 Task: Create a due date automation trigger when advanced on, on the wednesday before a card is due add fields without custom field "Resume" set to a date between 1 and 7 working days ago at 11:00 AM.
Action: Mouse moved to (1136, 91)
Screenshot: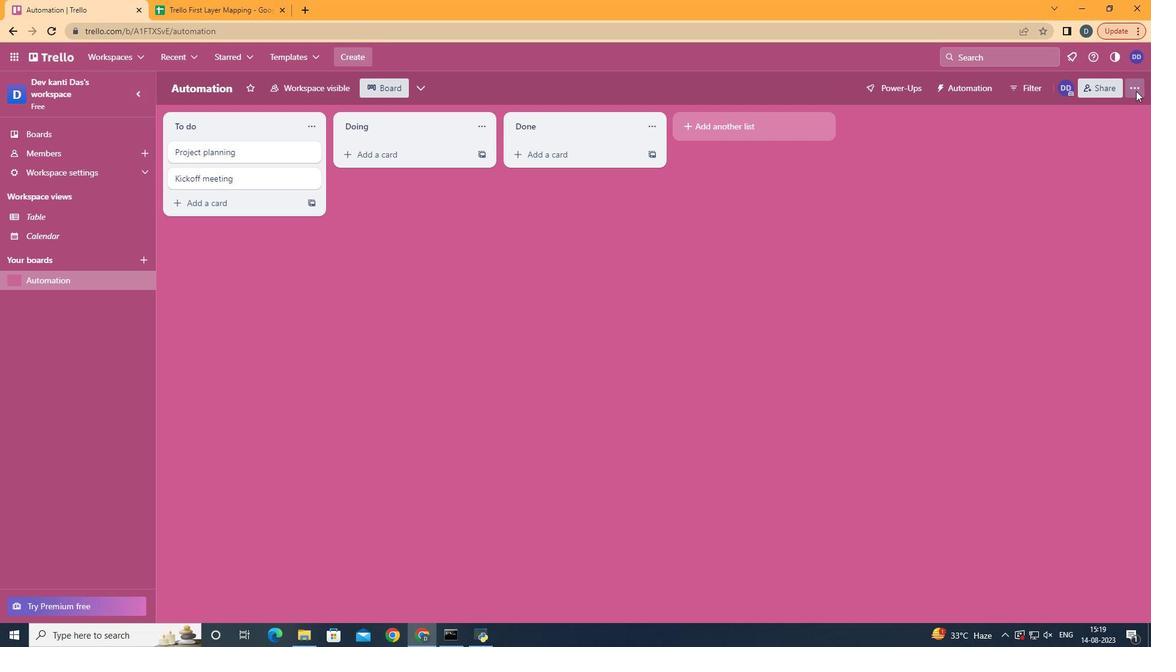 
Action: Mouse pressed left at (1136, 91)
Screenshot: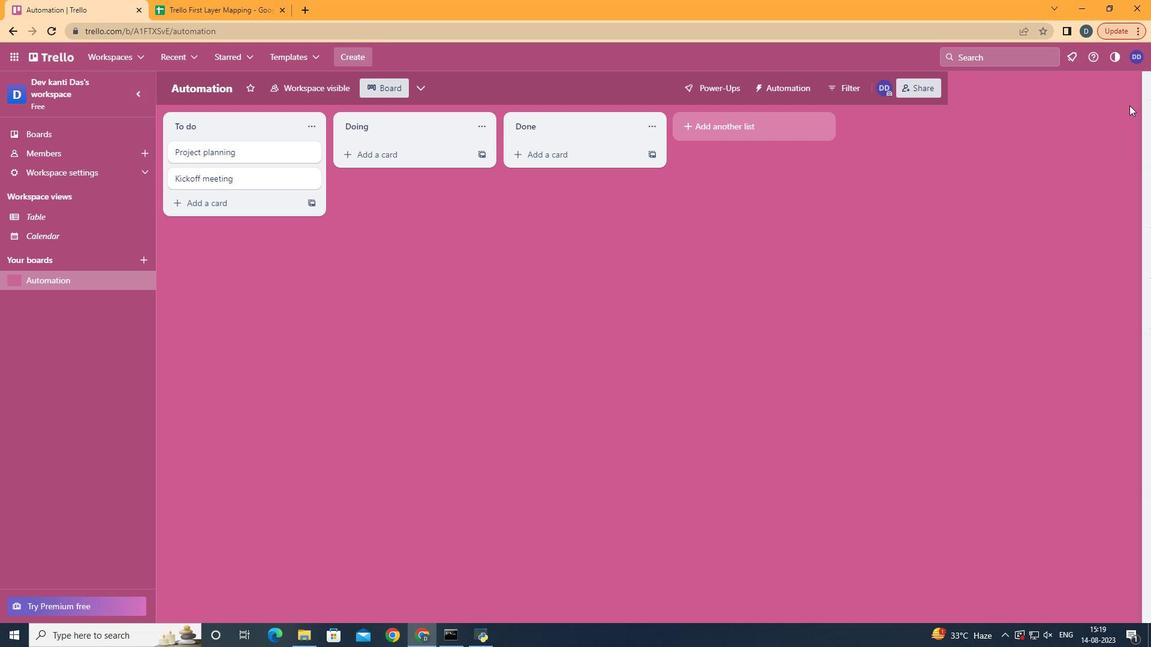 
Action: Mouse moved to (1043, 253)
Screenshot: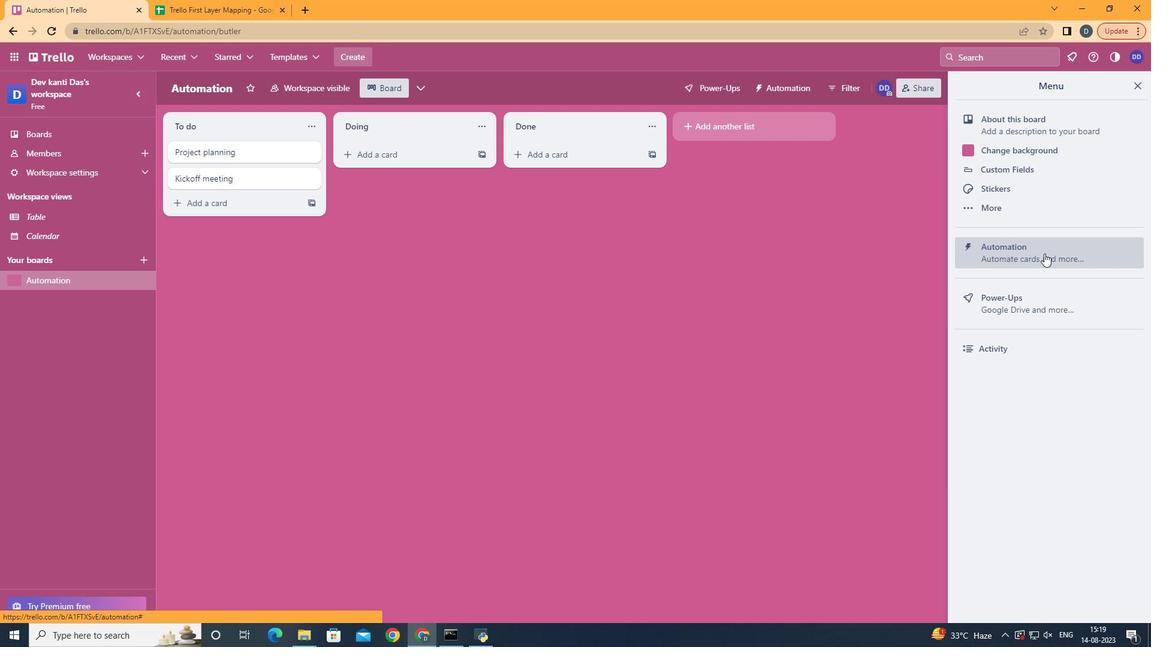 
Action: Mouse pressed left at (1043, 253)
Screenshot: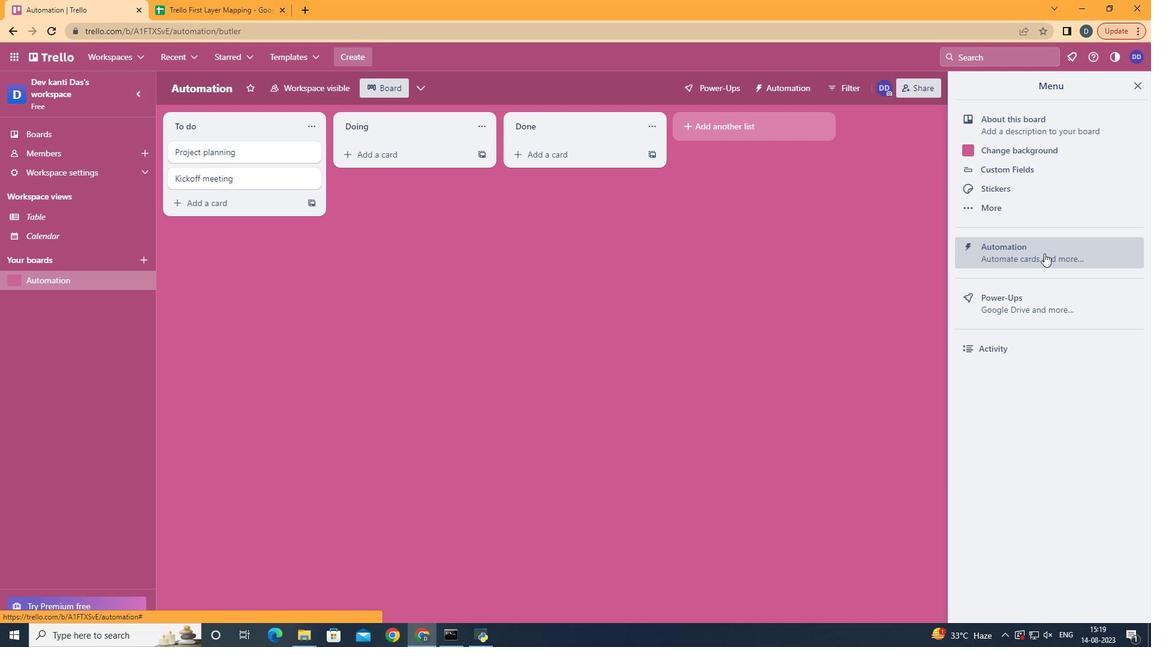 
Action: Mouse moved to (257, 239)
Screenshot: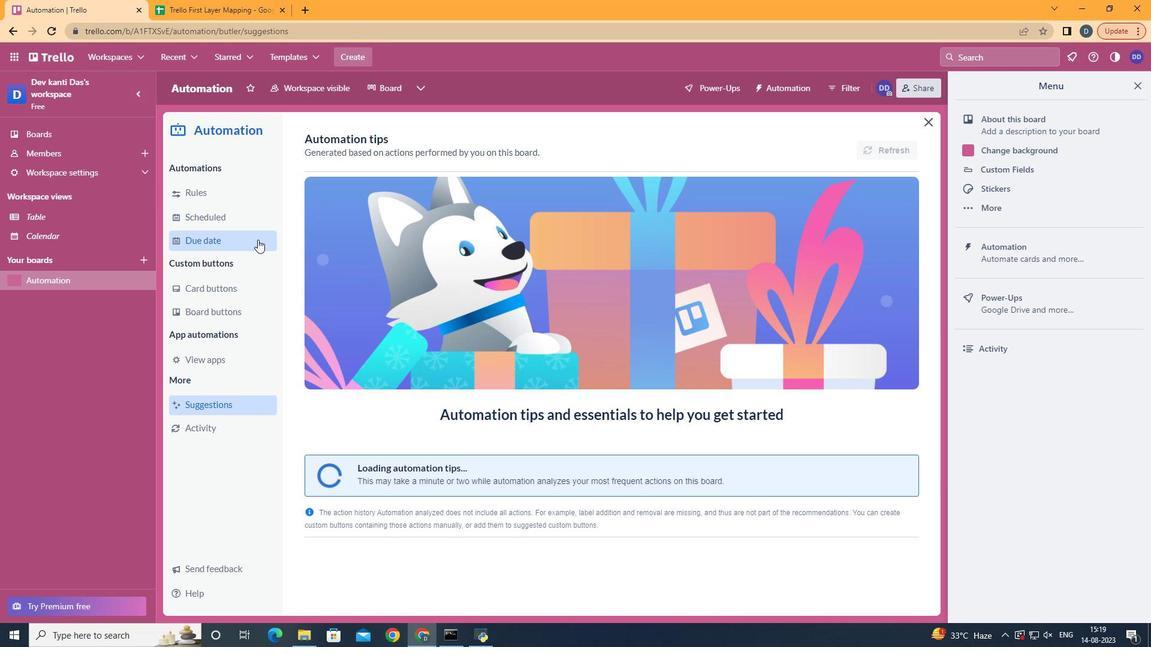 
Action: Mouse pressed left at (257, 239)
Screenshot: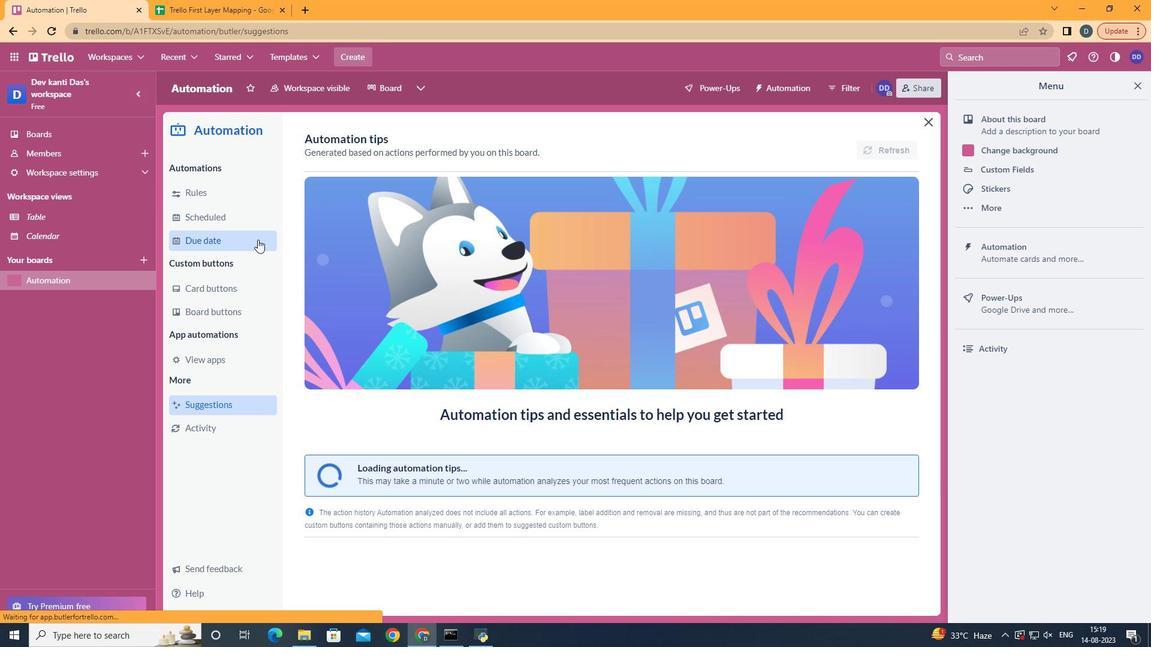 
Action: Mouse moved to (818, 148)
Screenshot: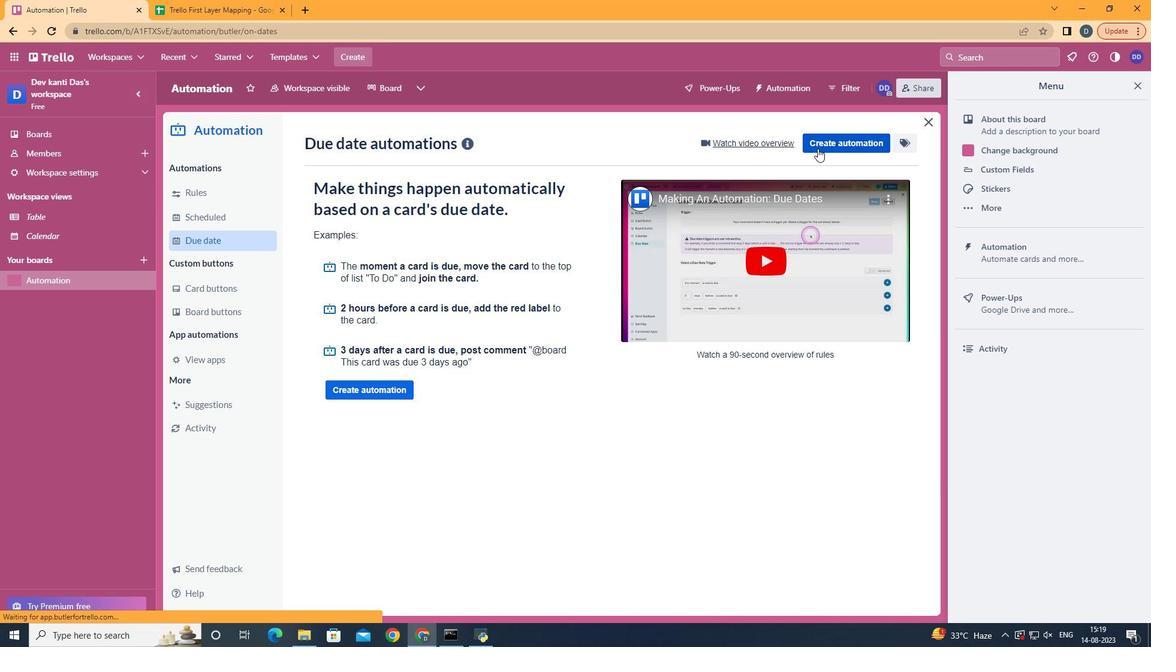 
Action: Mouse pressed left at (818, 148)
Screenshot: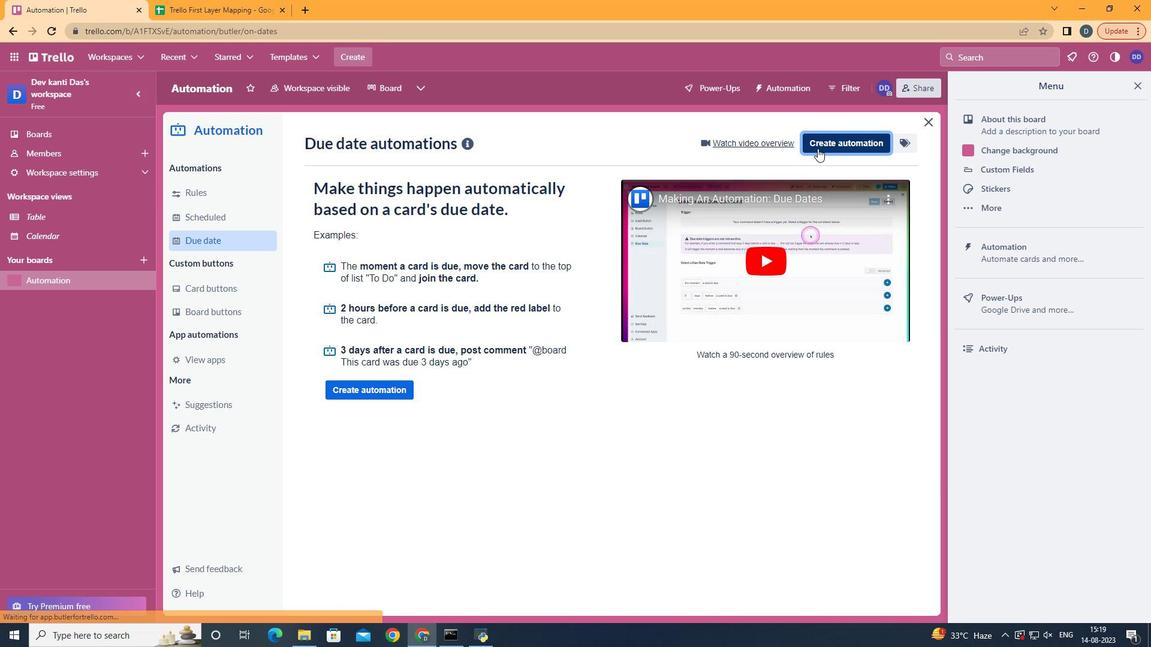 
Action: Mouse moved to (645, 254)
Screenshot: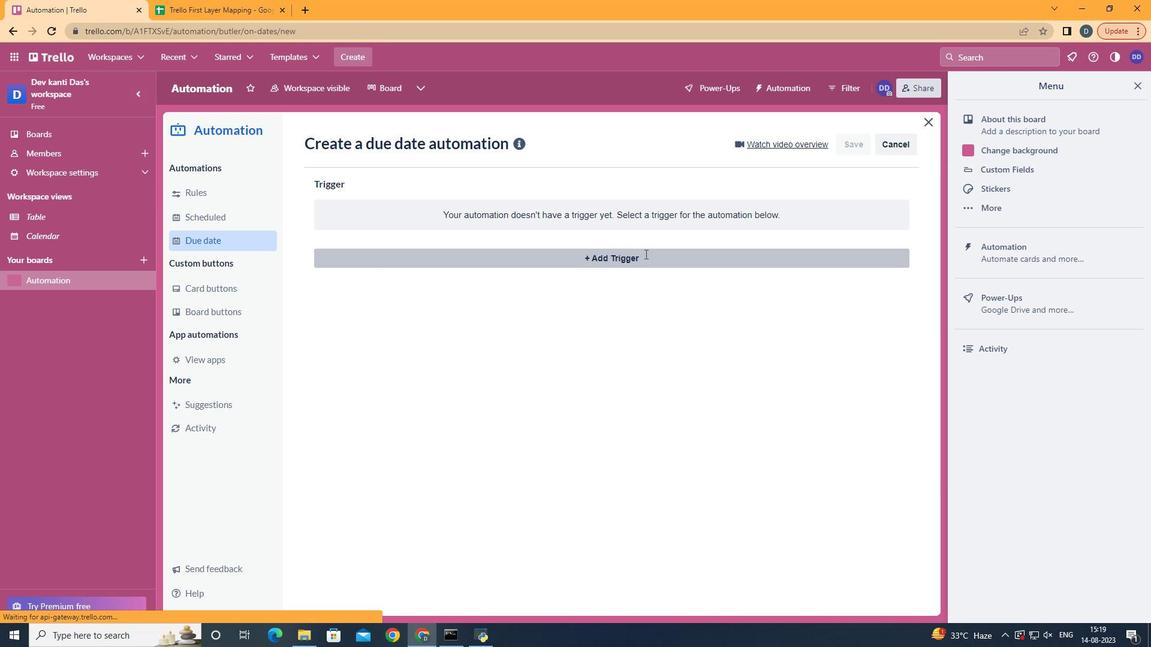 
Action: Mouse pressed left at (645, 254)
Screenshot: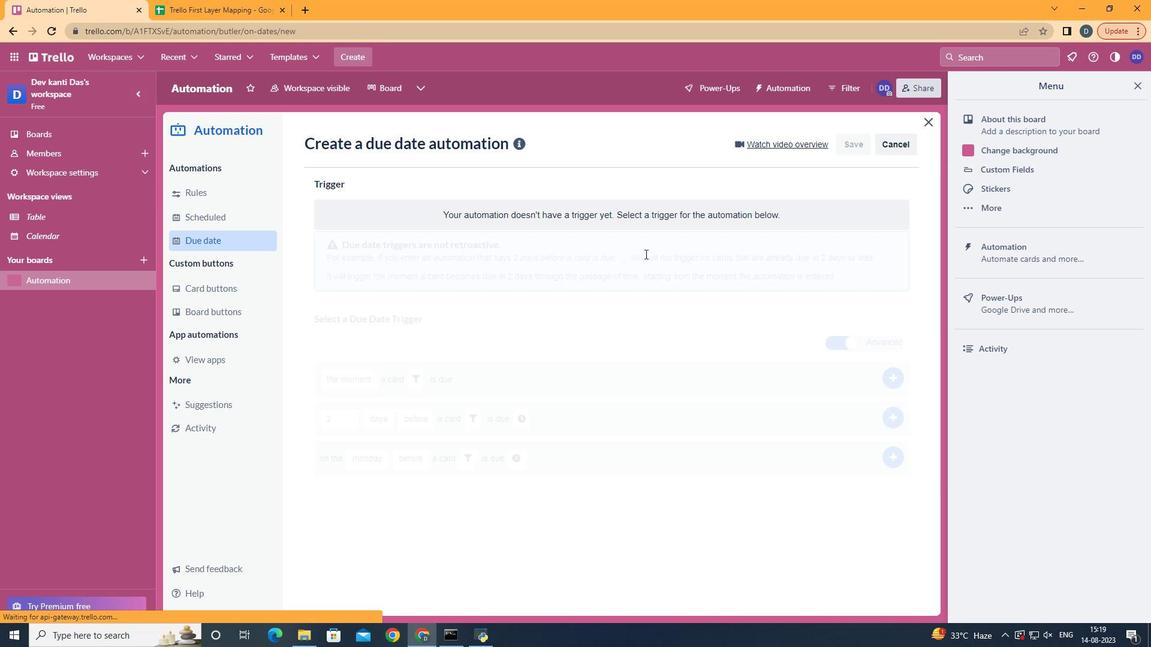 
Action: Mouse moved to (391, 359)
Screenshot: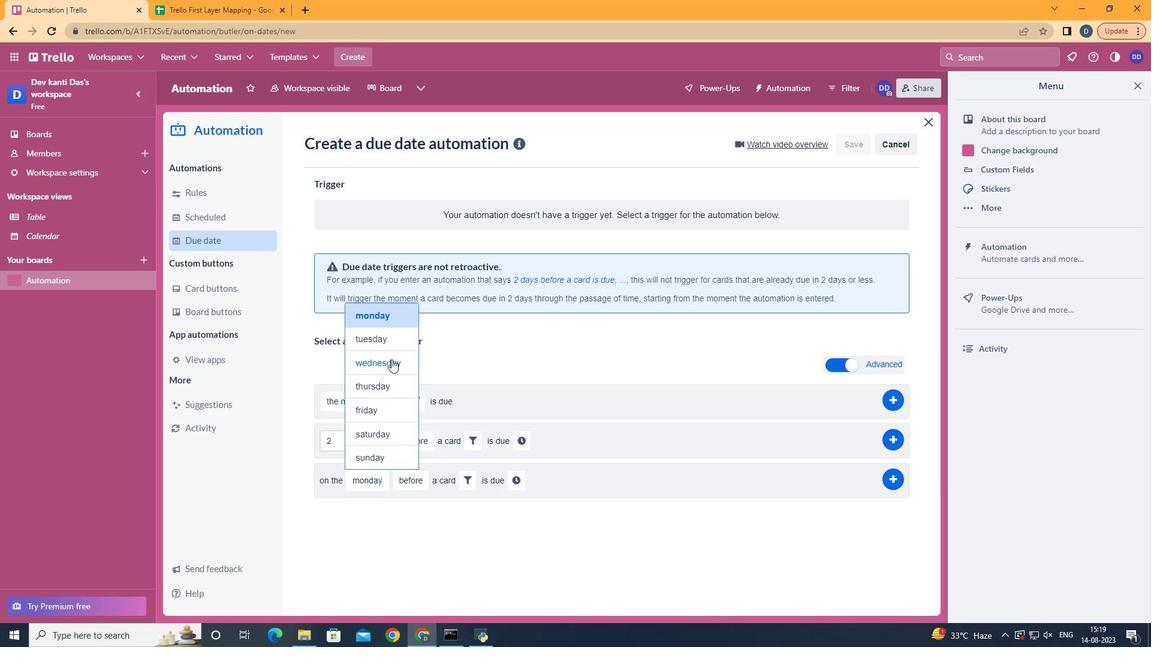 
Action: Mouse pressed left at (391, 359)
Screenshot: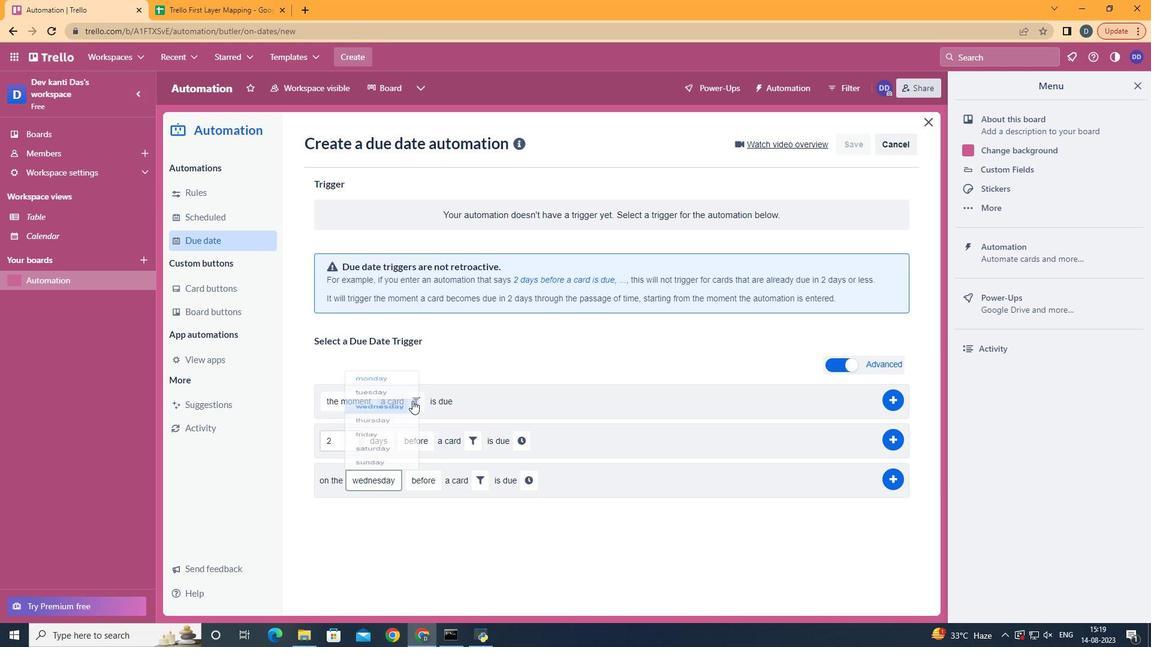 
Action: Mouse moved to (479, 476)
Screenshot: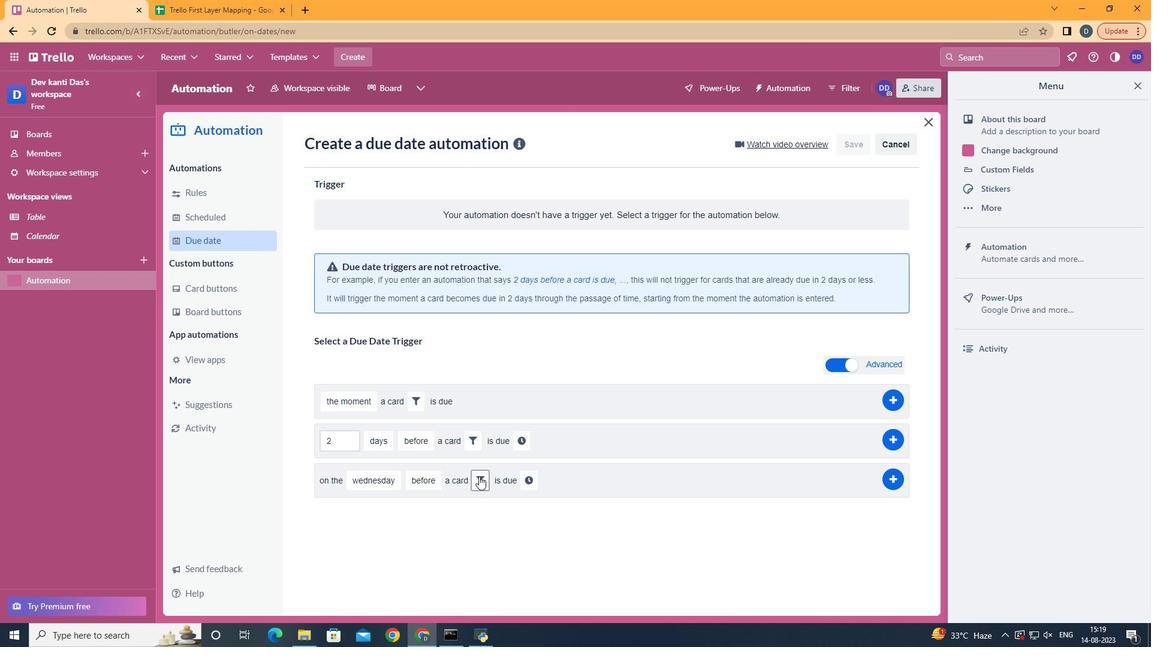 
Action: Mouse pressed left at (479, 476)
Screenshot: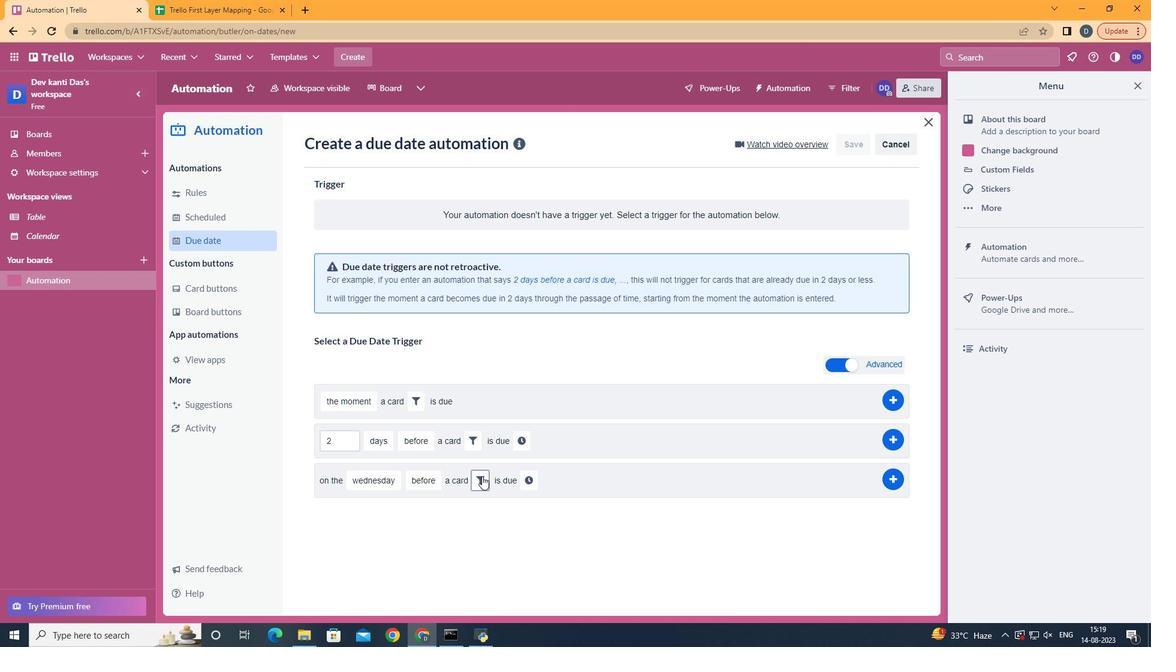 
Action: Mouse moved to (671, 515)
Screenshot: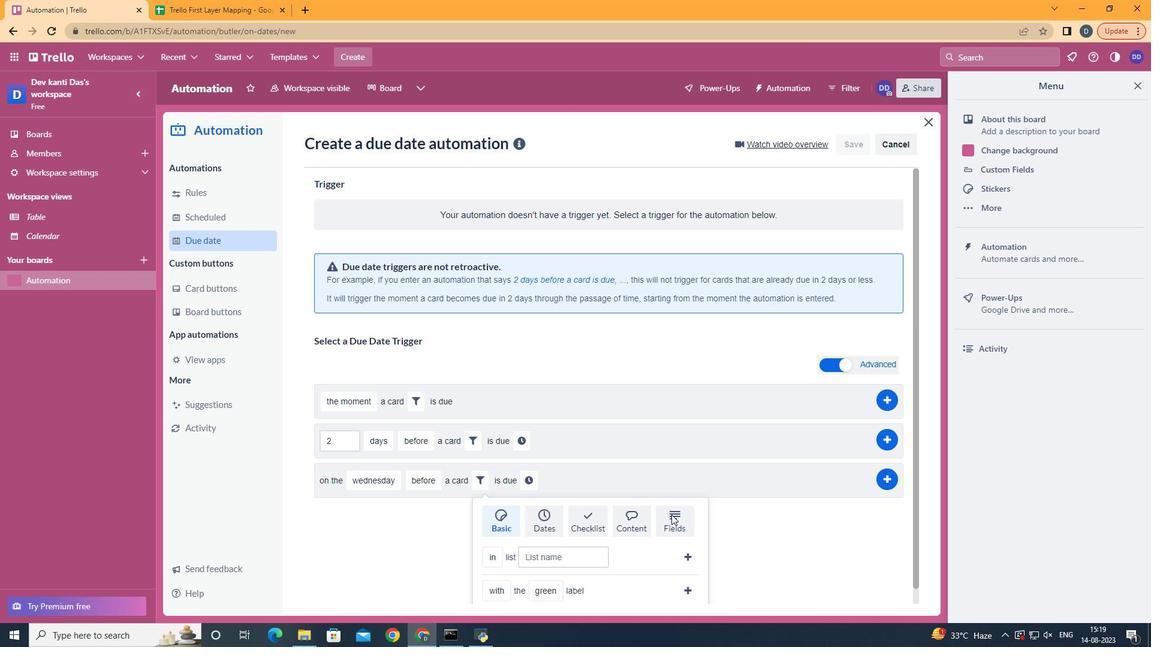 
Action: Mouse pressed left at (671, 515)
Screenshot: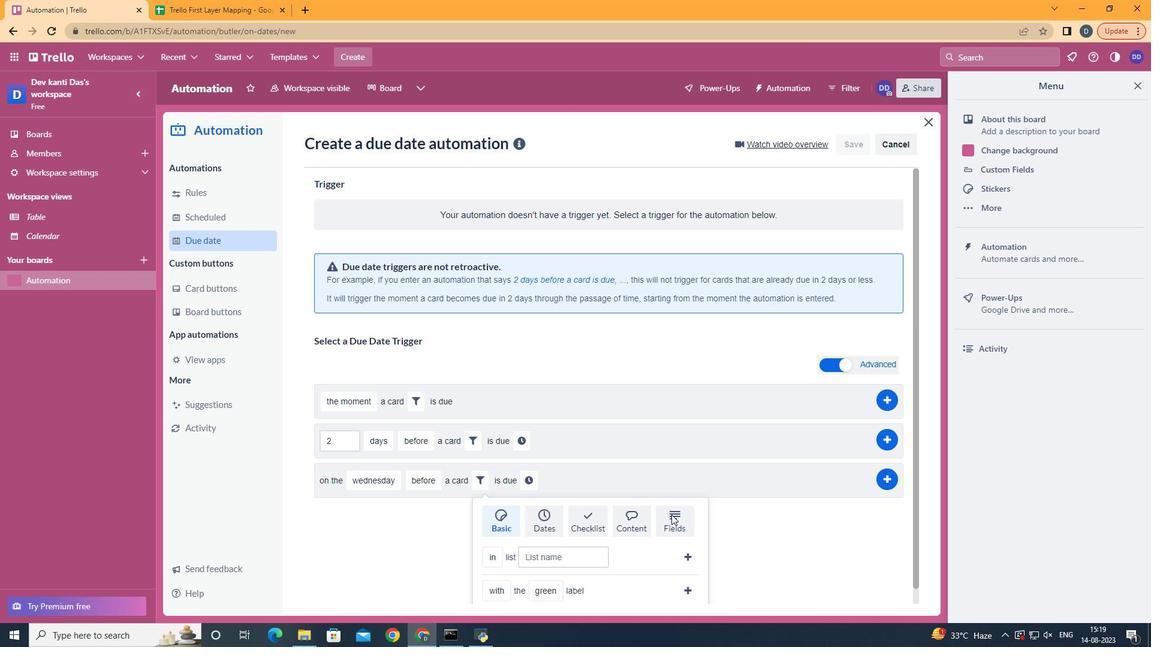 
Action: Mouse moved to (671, 515)
Screenshot: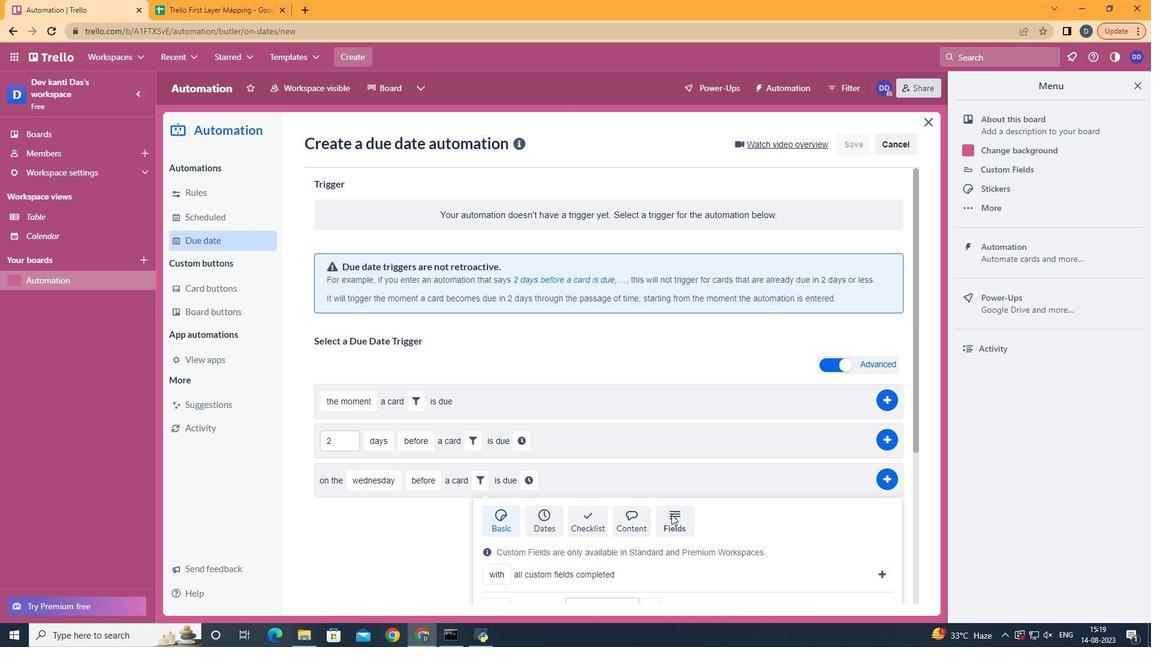 
Action: Mouse scrolled (671, 514) with delta (0, 0)
Screenshot: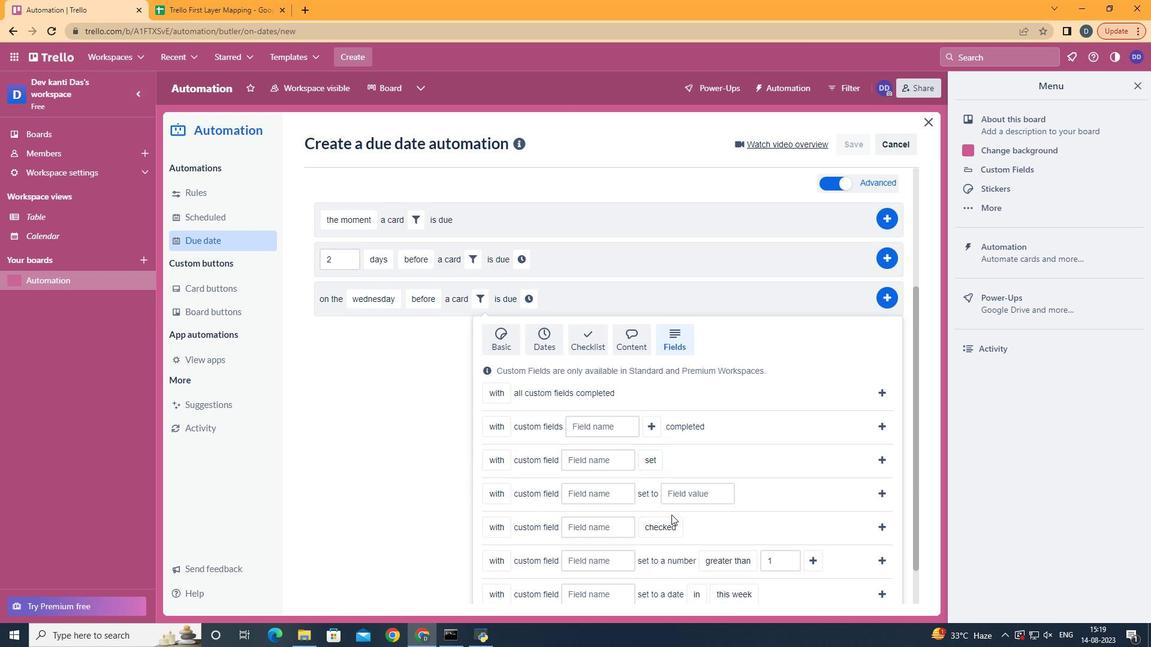 
Action: Mouse scrolled (671, 514) with delta (0, 0)
Screenshot: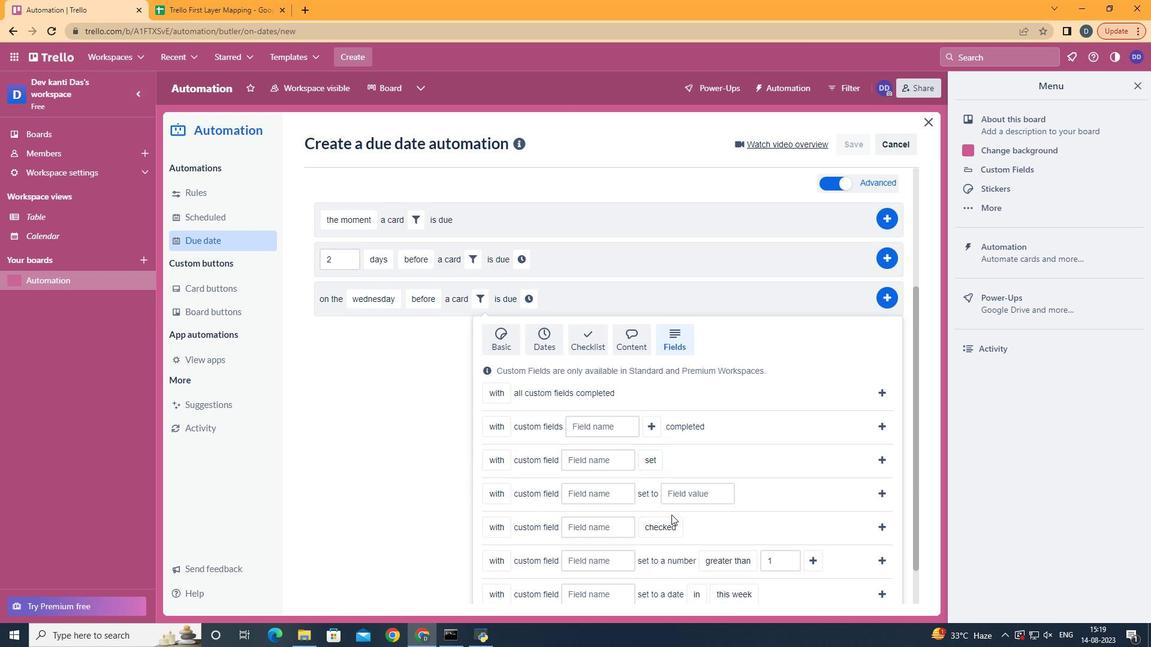 
Action: Mouse scrolled (671, 514) with delta (0, 0)
Screenshot: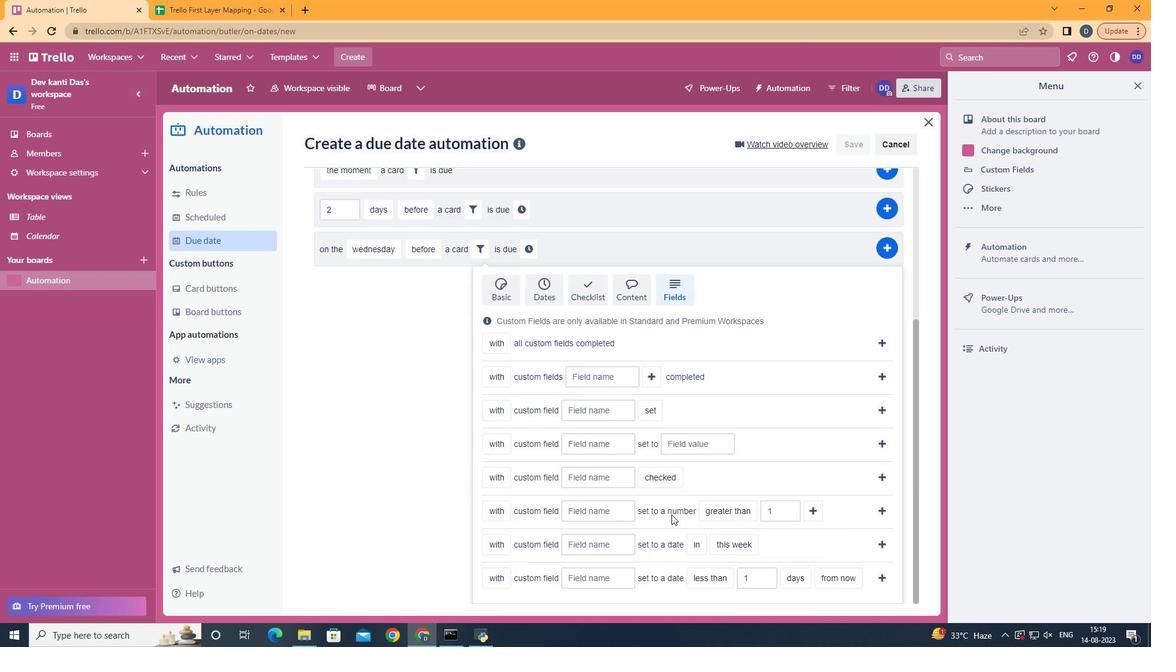 
Action: Mouse scrolled (671, 514) with delta (0, 0)
Screenshot: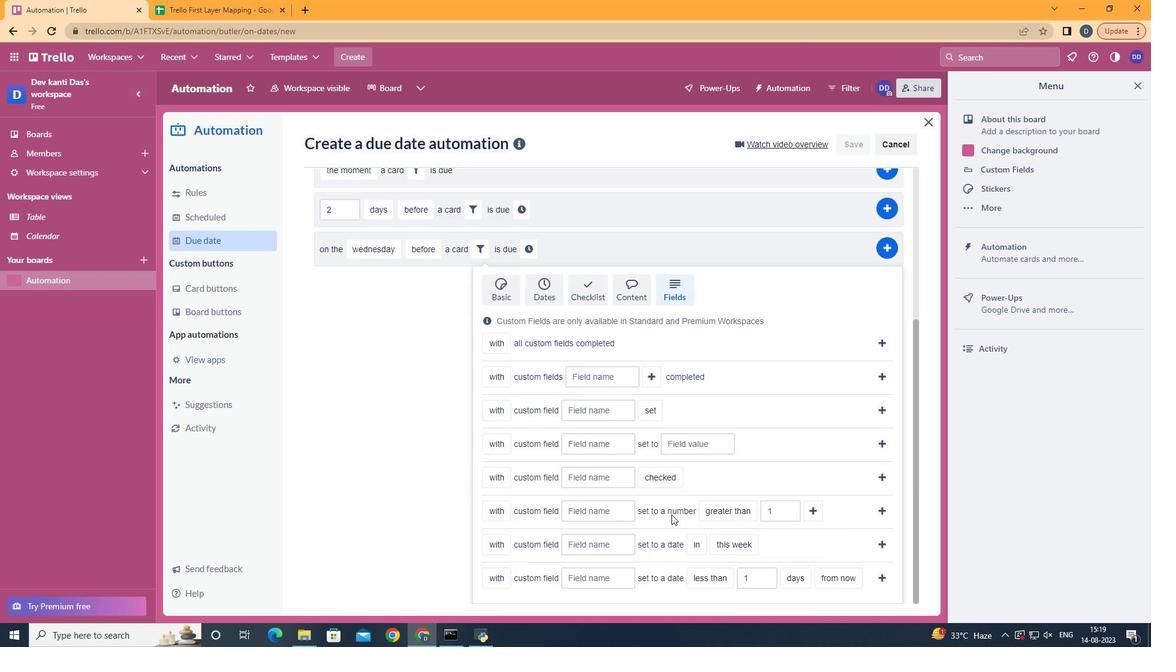 
Action: Mouse scrolled (671, 514) with delta (0, 0)
Screenshot: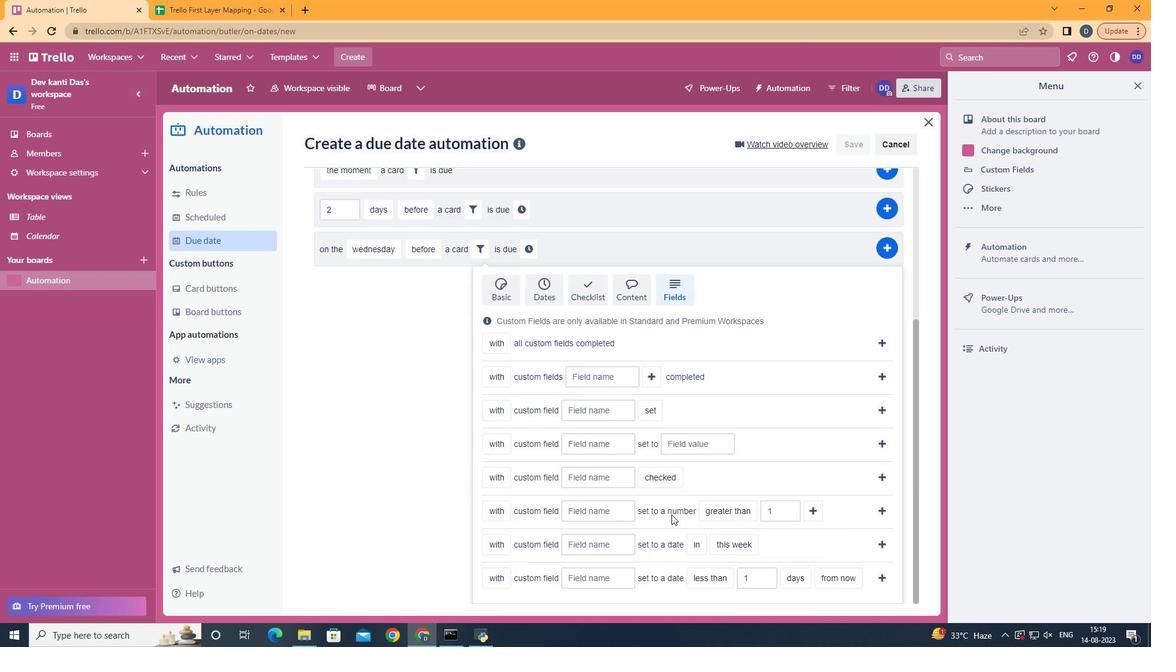 
Action: Mouse scrolled (671, 514) with delta (0, 0)
Screenshot: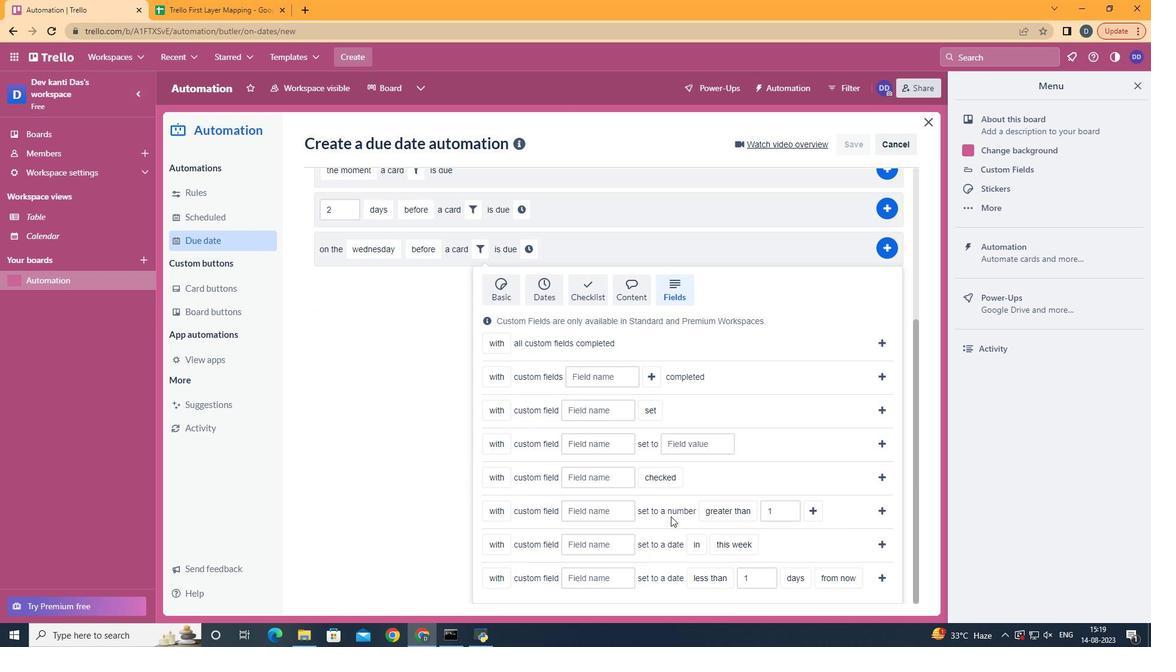
Action: Mouse moved to (507, 562)
Screenshot: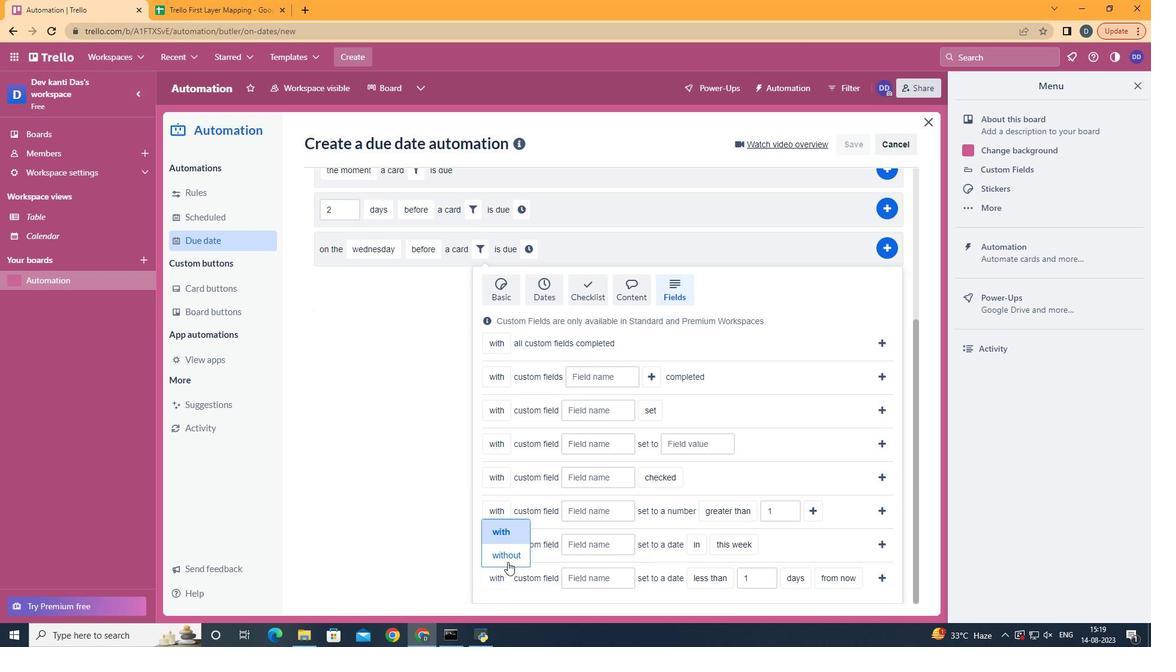 
Action: Mouse pressed left at (507, 562)
Screenshot: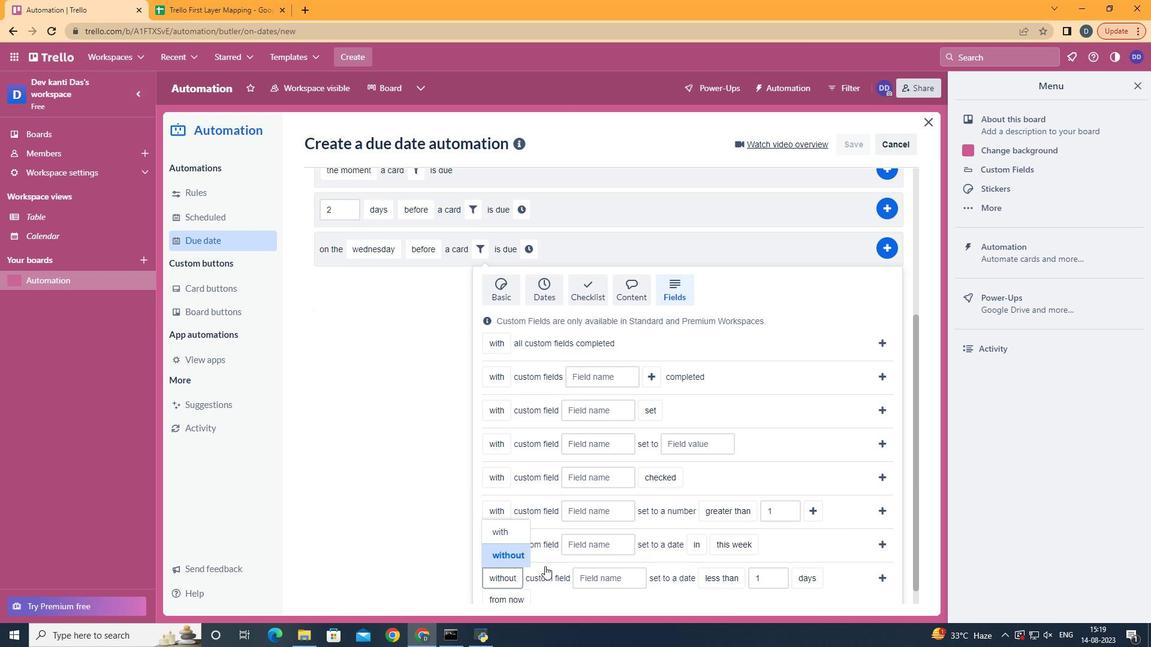 
Action: Mouse moved to (628, 570)
Screenshot: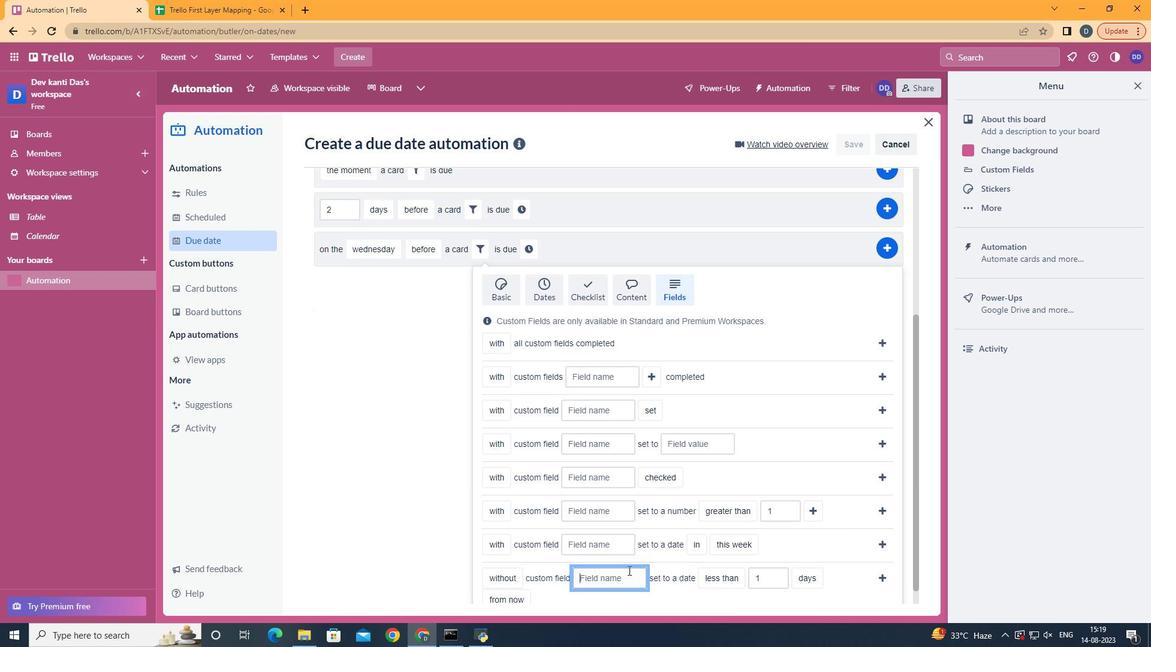 
Action: Mouse pressed left at (628, 570)
Screenshot: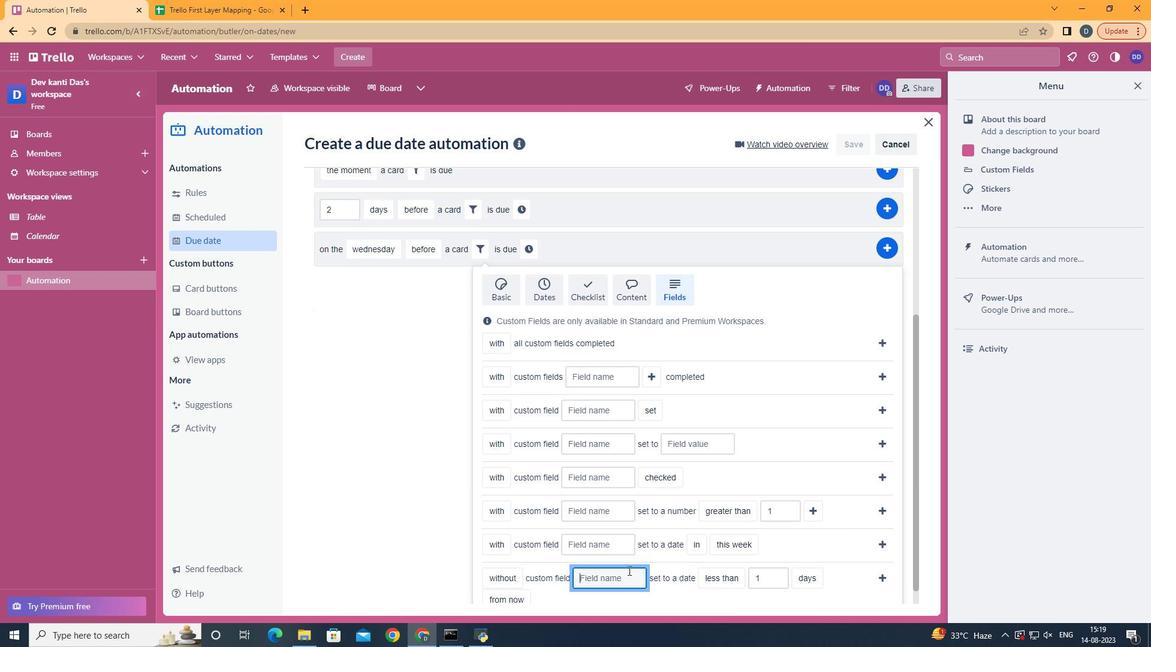 
Action: Mouse moved to (626, 572)
Screenshot: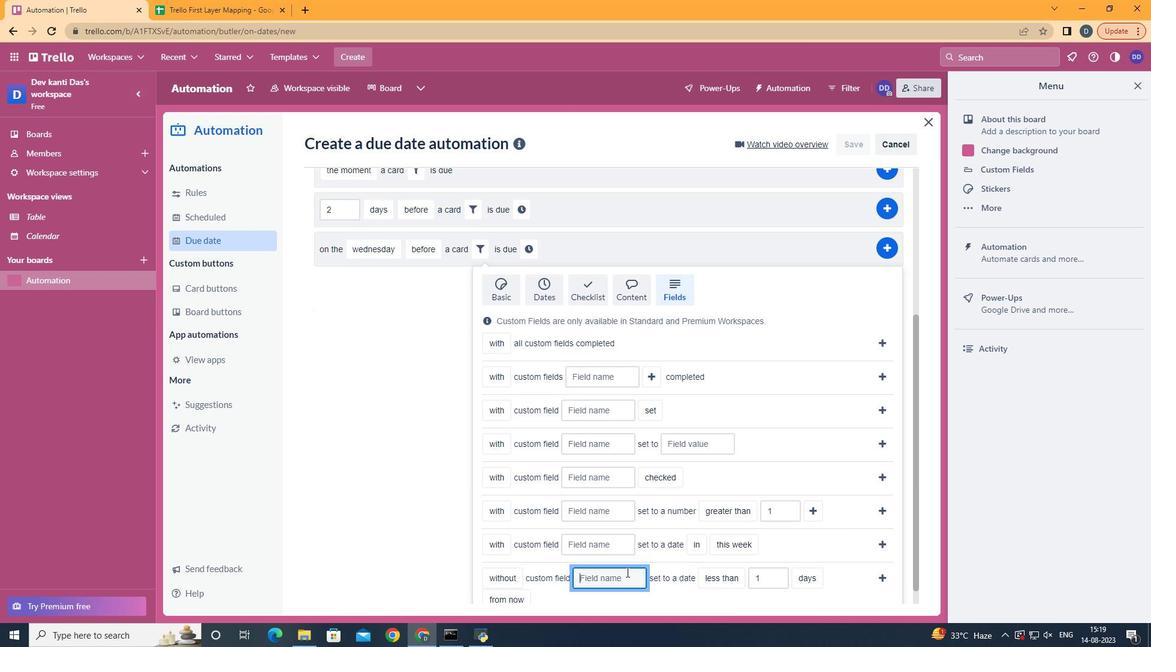
Action: Key pressed <Key.shift>Resume
Screenshot: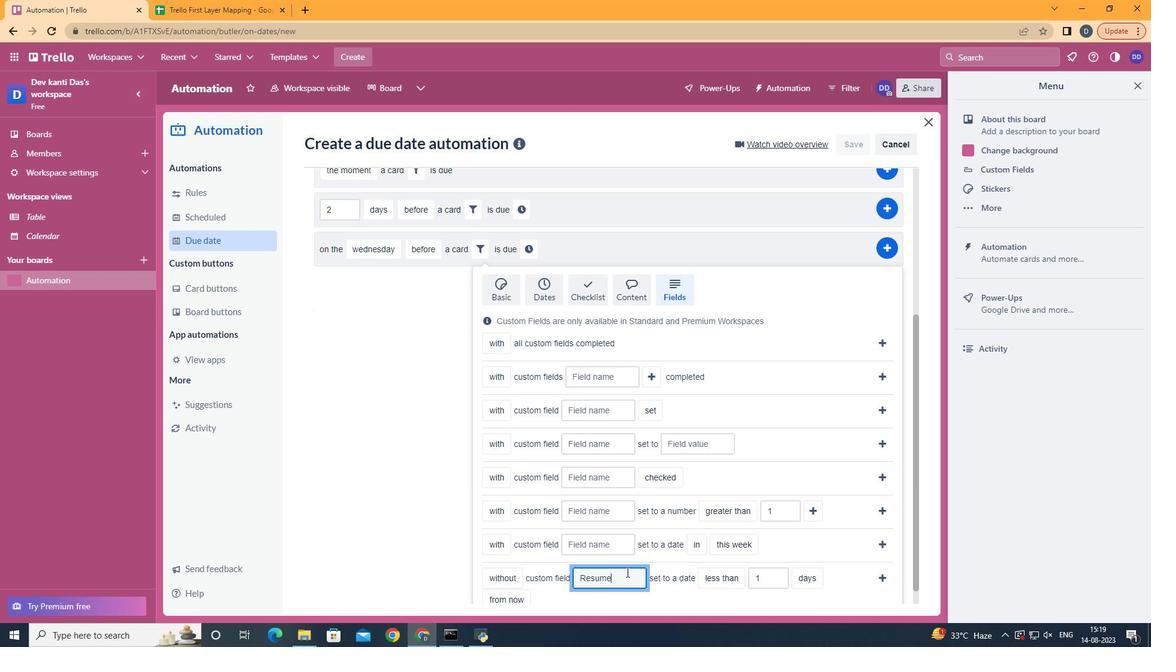 
Action: Mouse moved to (627, 569)
Screenshot: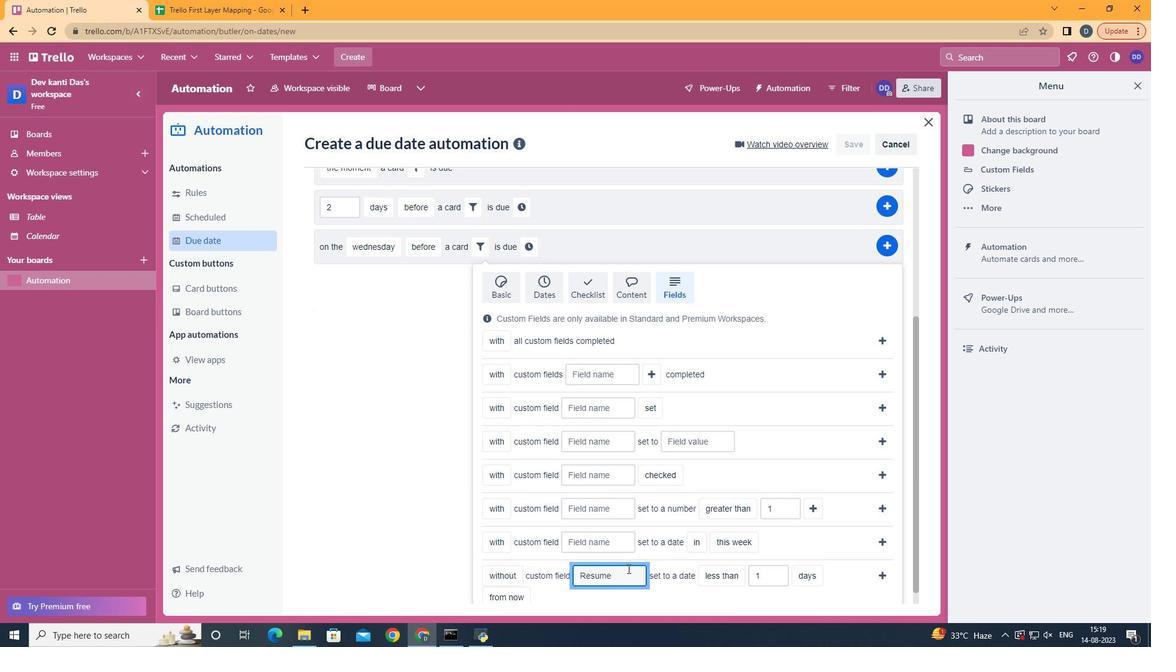 
Action: Mouse scrolled (627, 568) with delta (0, 0)
Screenshot: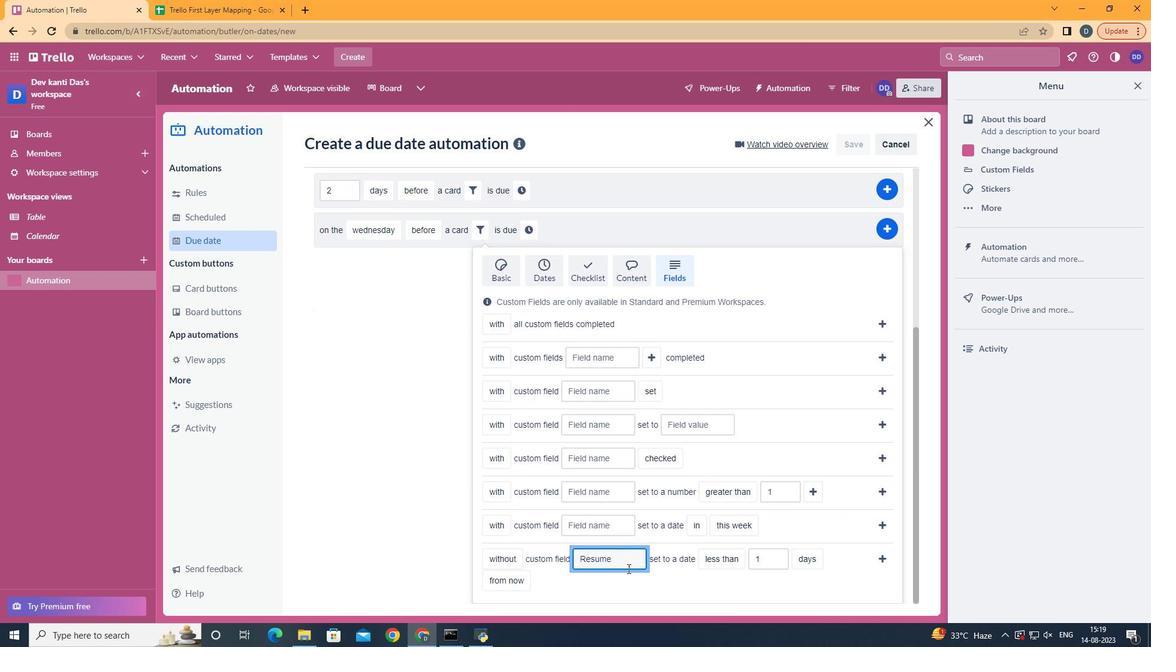 
Action: Mouse scrolled (627, 568) with delta (0, 0)
Screenshot: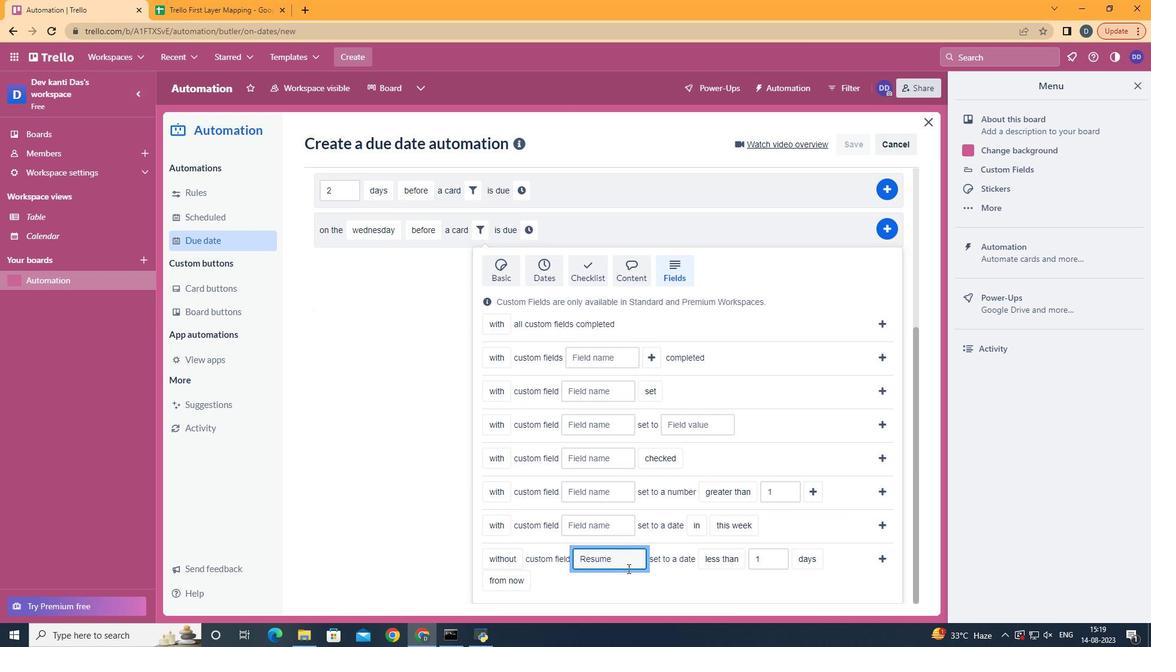 
Action: Mouse scrolled (627, 568) with delta (0, 0)
Screenshot: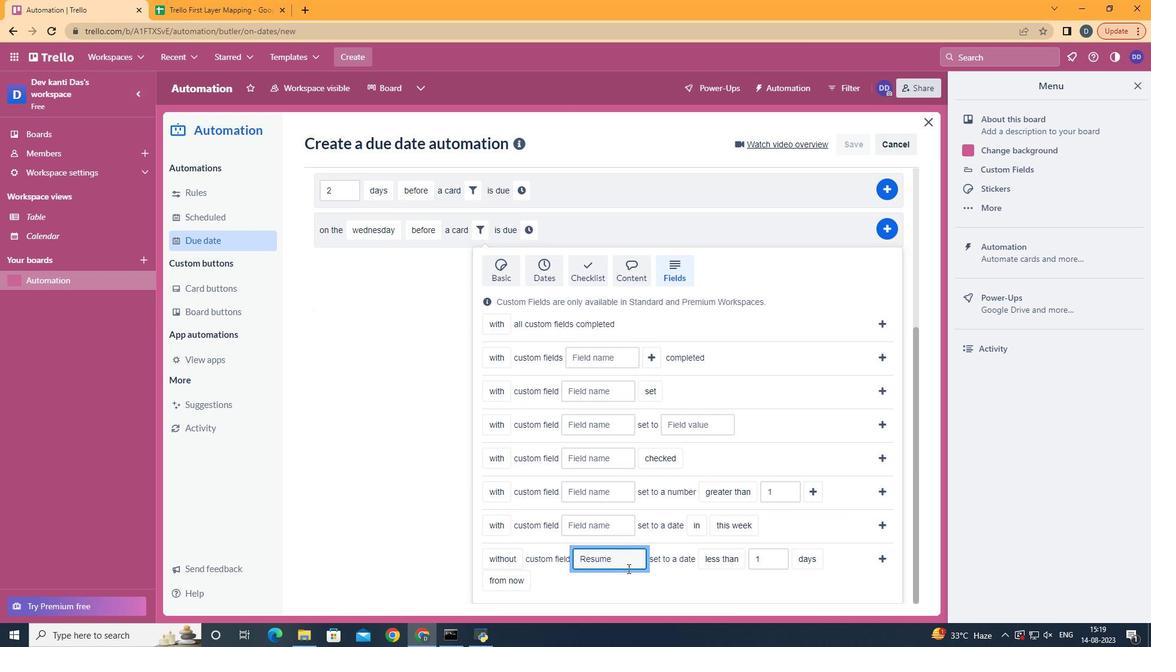 
Action: Mouse moved to (737, 527)
Screenshot: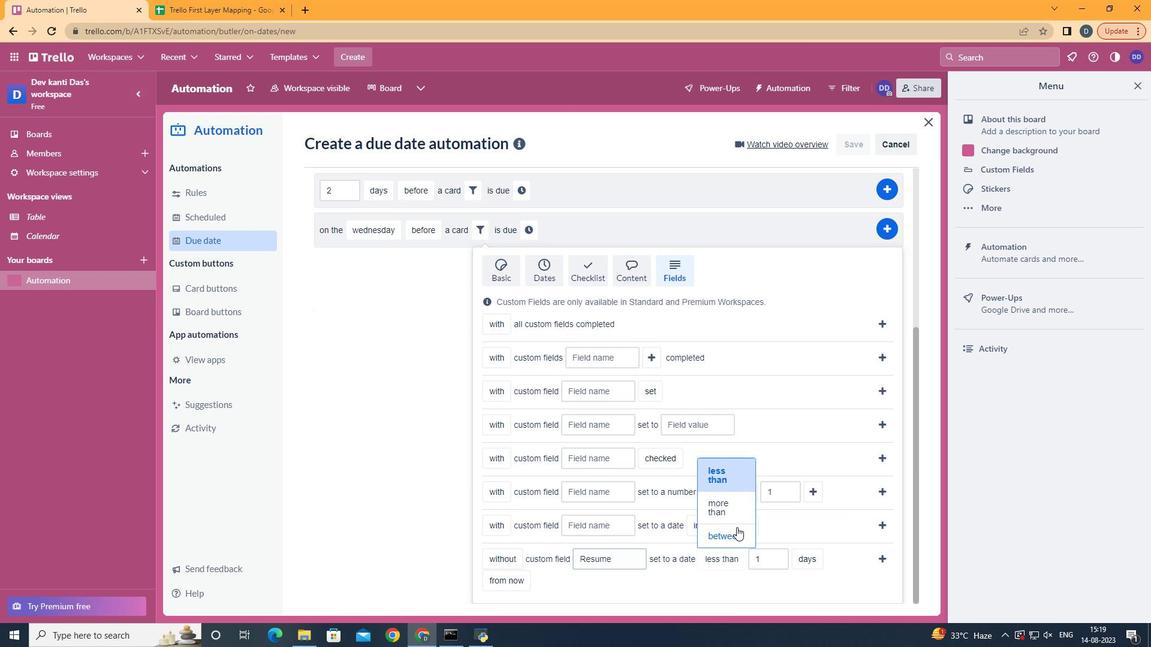 
Action: Mouse pressed left at (737, 527)
Screenshot: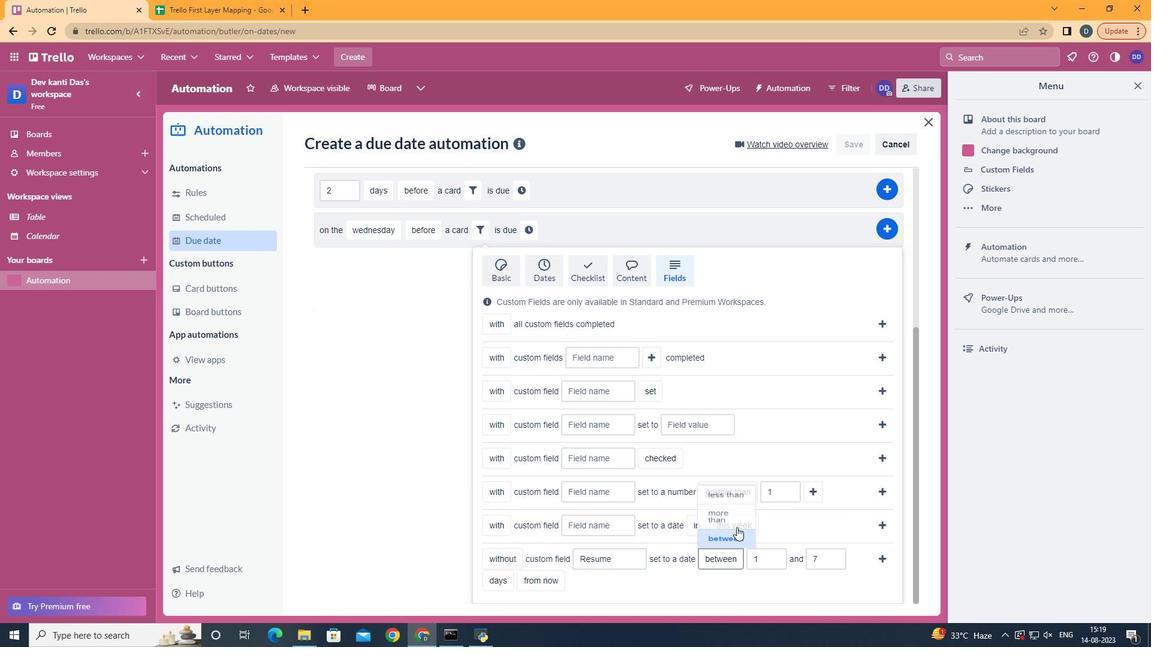 
Action: Mouse moved to (817, 528)
Screenshot: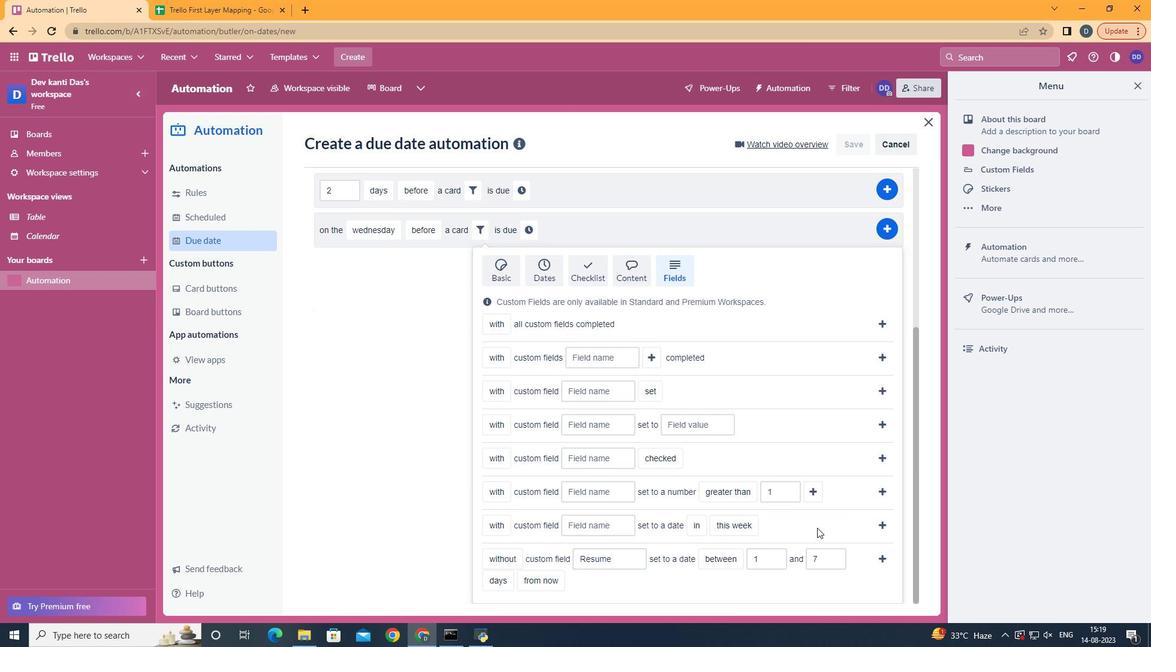 
Action: Mouse scrolled (817, 527) with delta (0, 0)
Screenshot: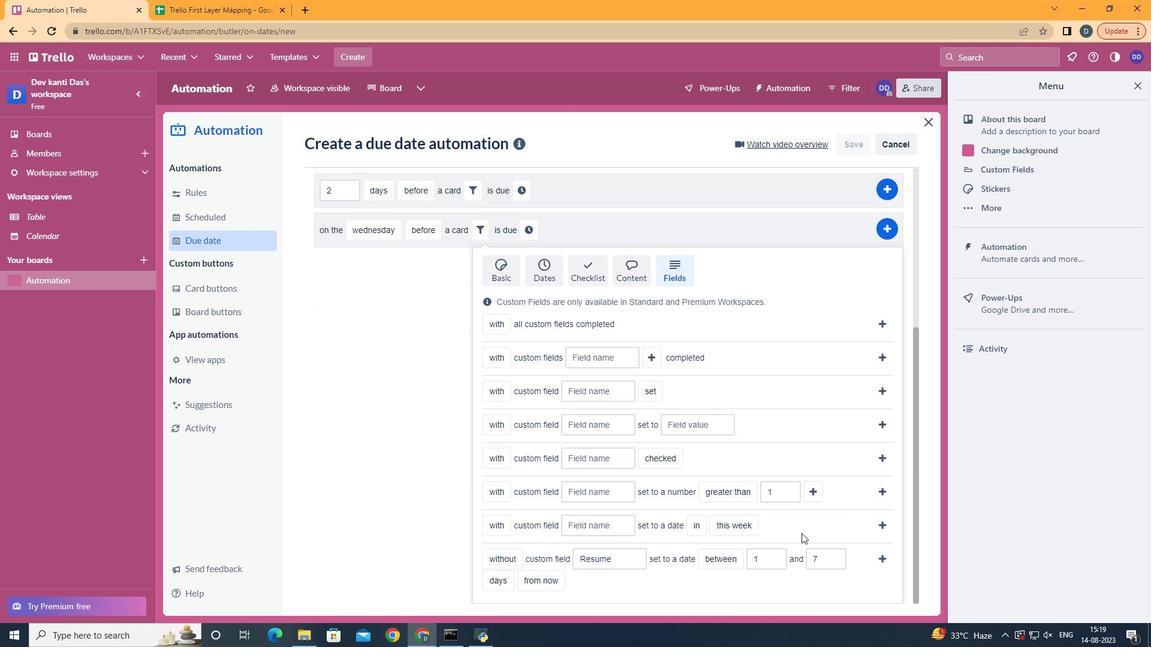 
Action: Mouse scrolled (817, 527) with delta (0, 0)
Screenshot: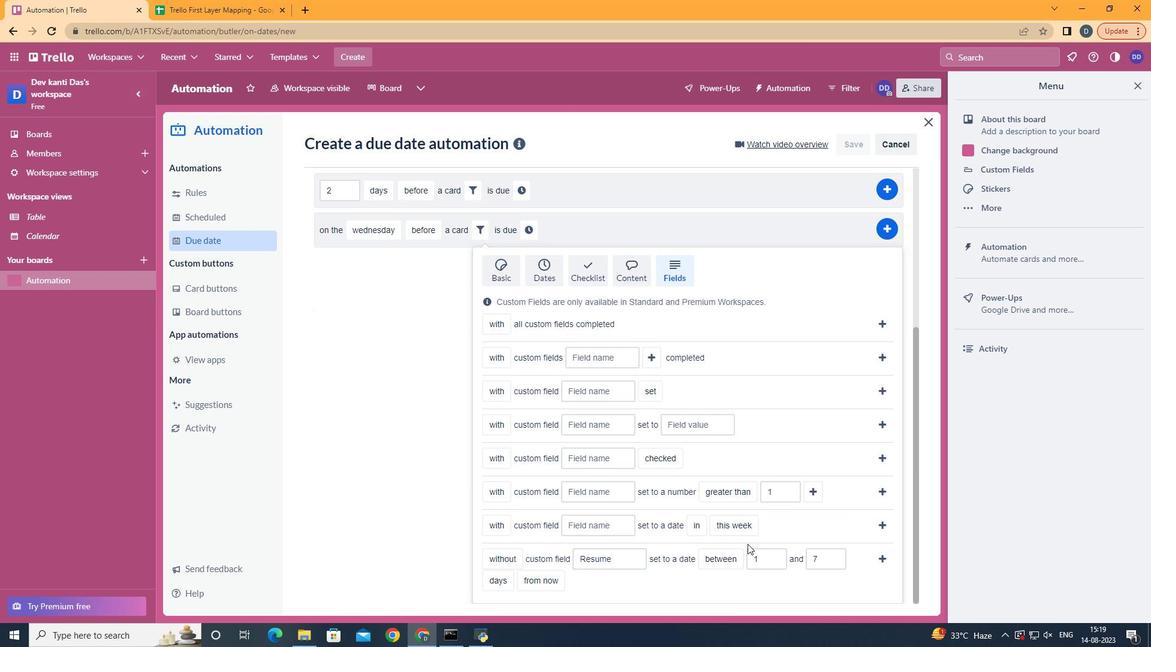 
Action: Mouse scrolled (817, 527) with delta (0, 0)
Screenshot: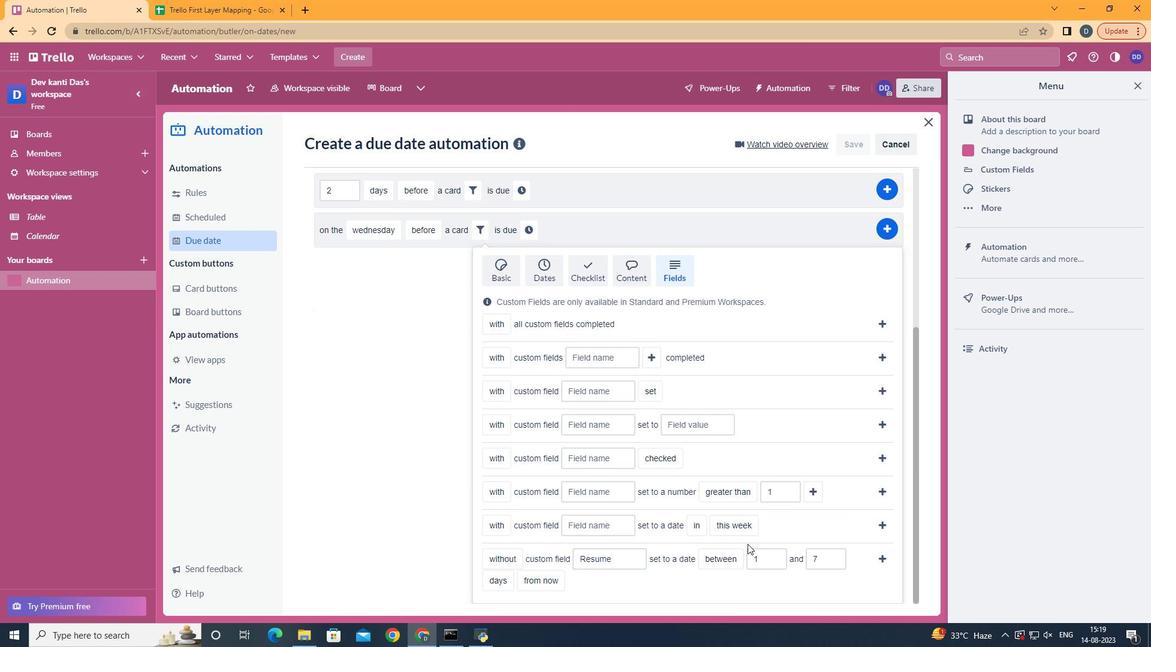 
Action: Mouse scrolled (817, 527) with delta (0, 0)
Screenshot: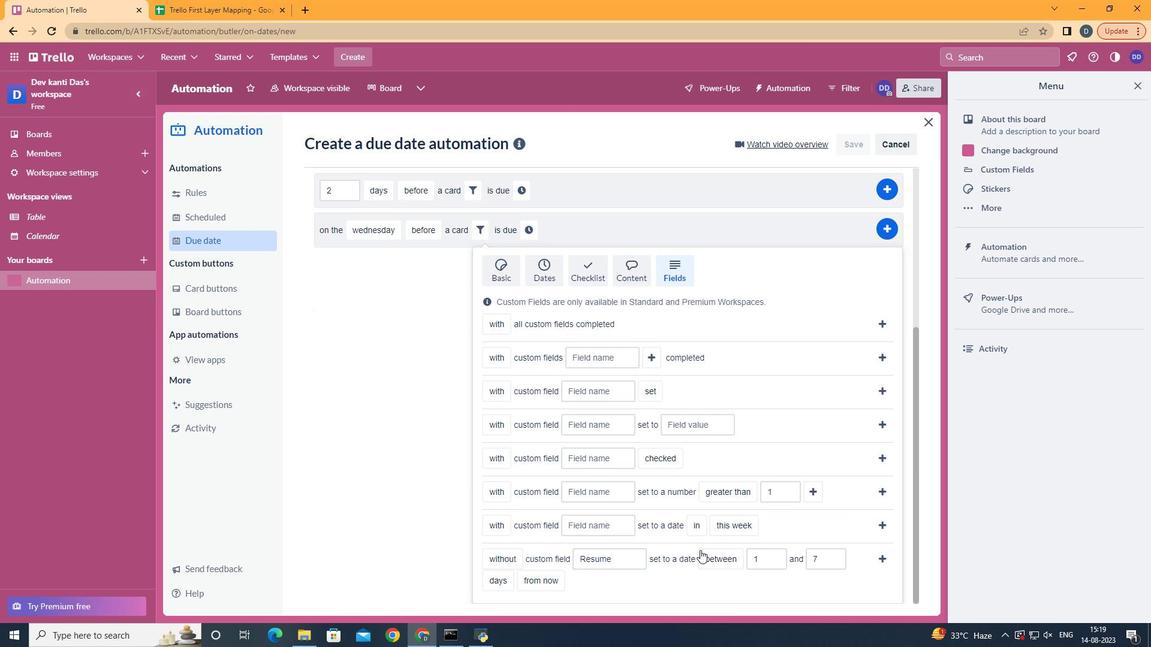 
Action: Mouse moved to (508, 561)
Screenshot: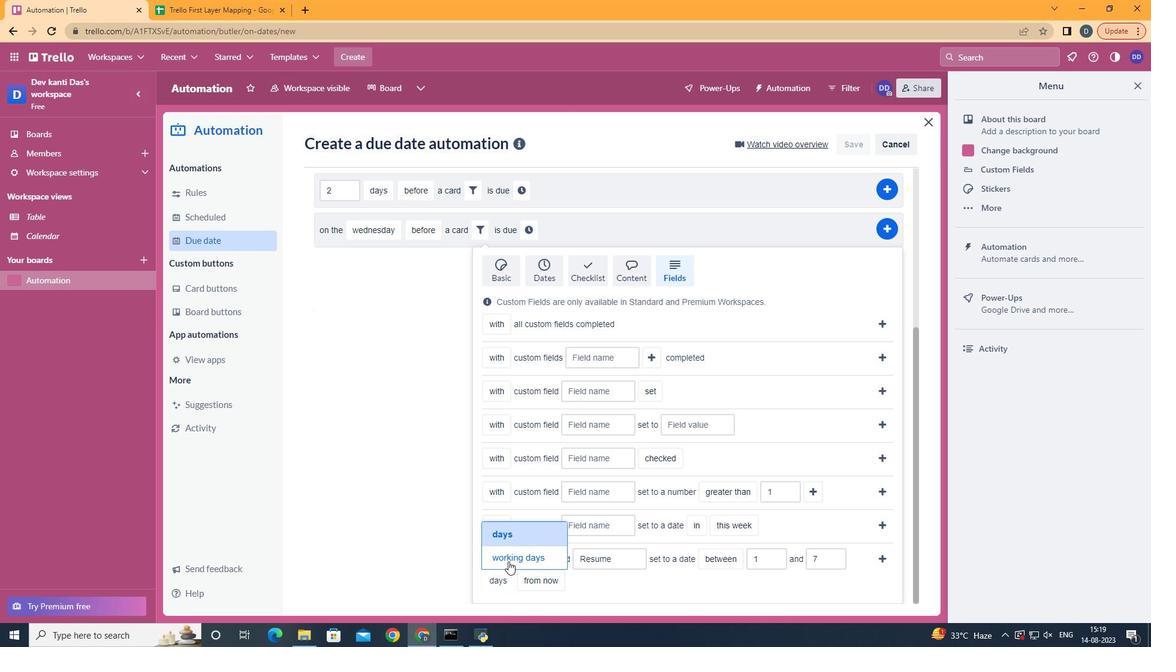 
Action: Mouse pressed left at (508, 561)
Screenshot: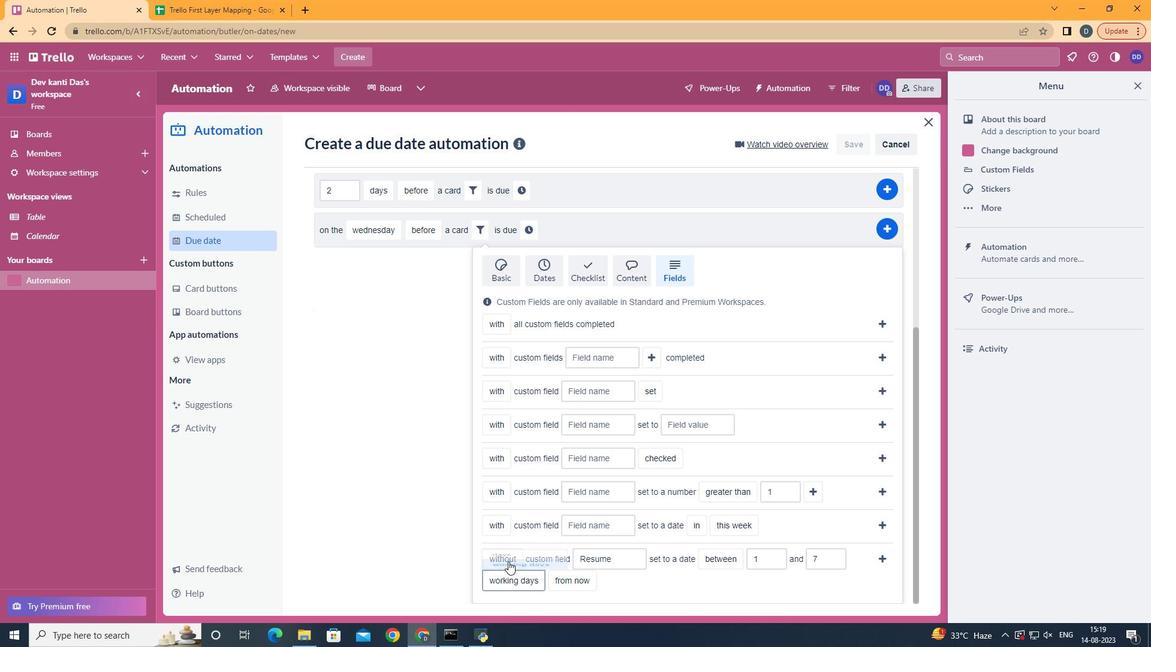 
Action: Mouse moved to (590, 569)
Screenshot: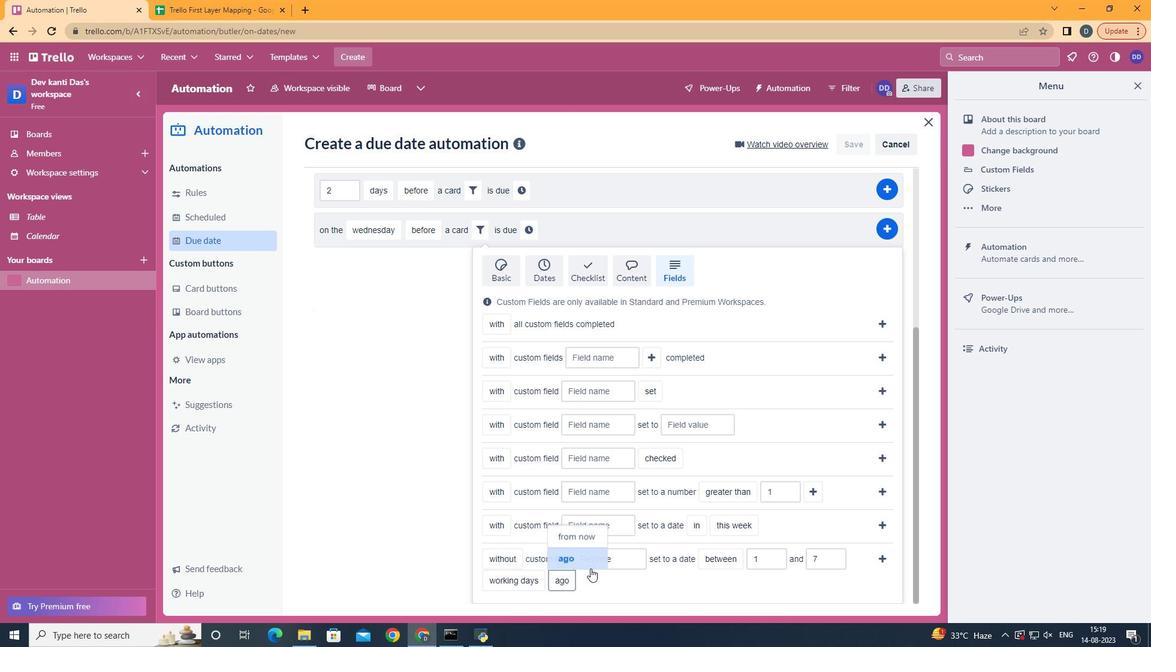 
Action: Mouse pressed left at (590, 569)
Screenshot: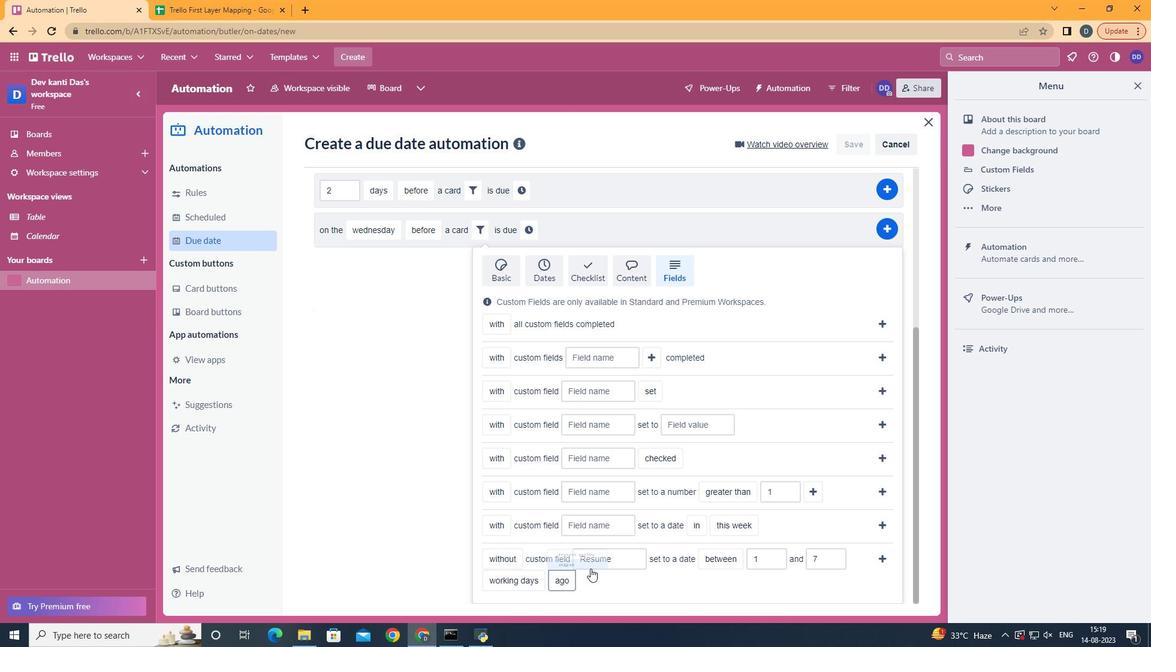 
Action: Mouse moved to (884, 554)
Screenshot: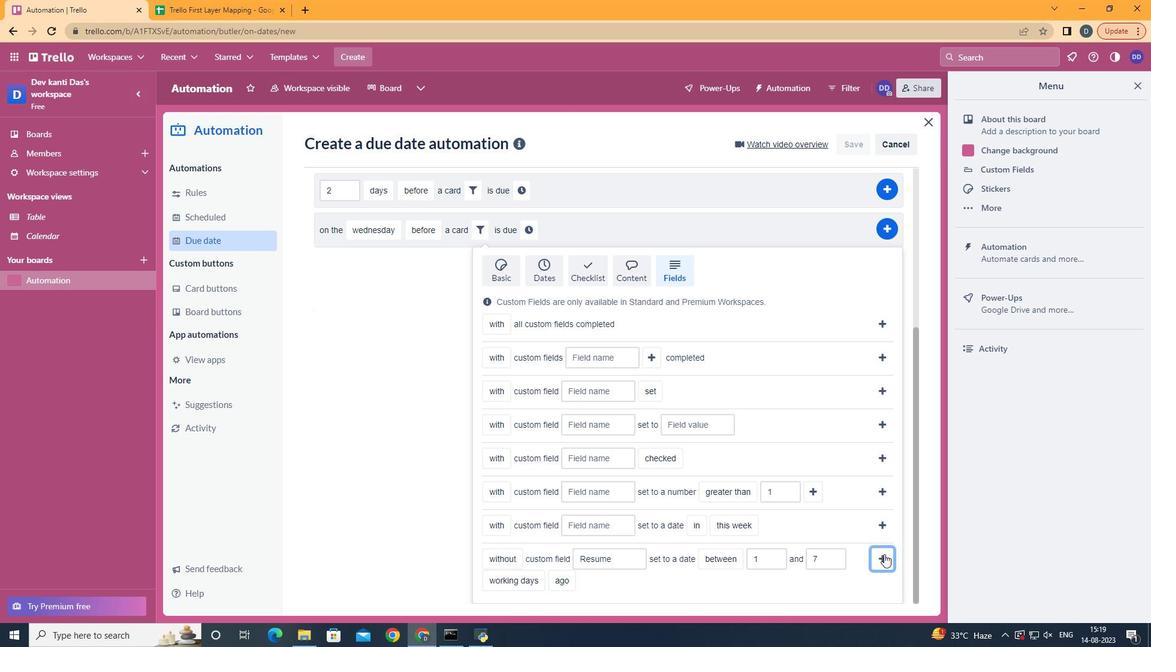 
Action: Mouse pressed left at (884, 554)
Screenshot: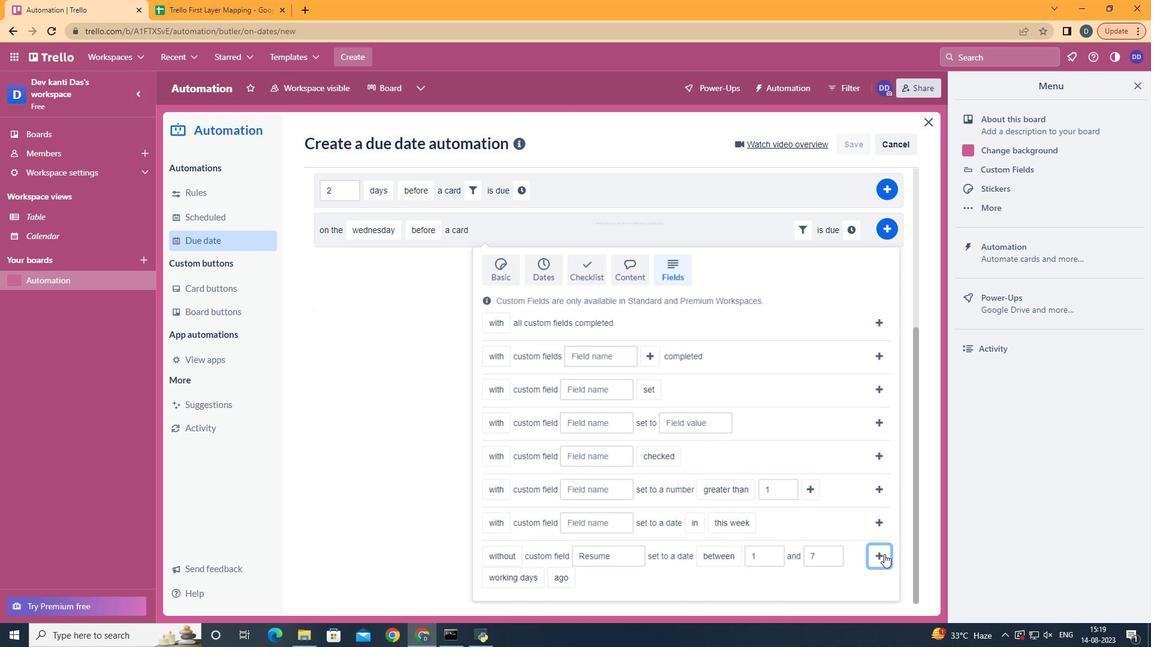 
Action: Mouse moved to (848, 471)
Screenshot: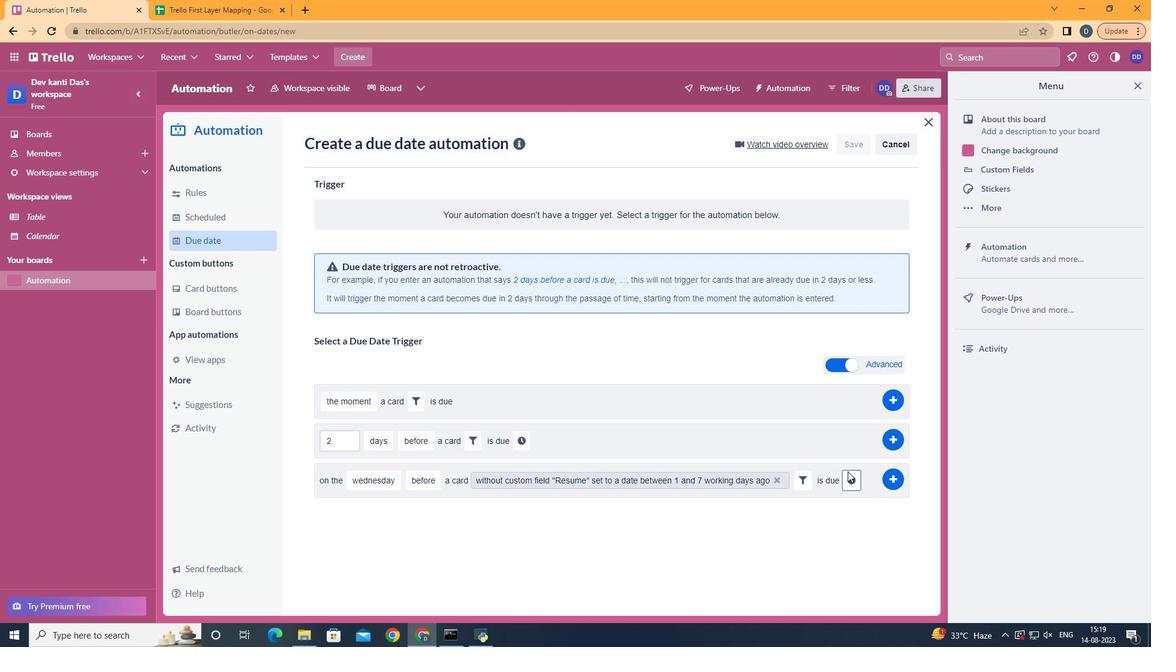 
Action: Mouse pressed left at (848, 471)
Screenshot: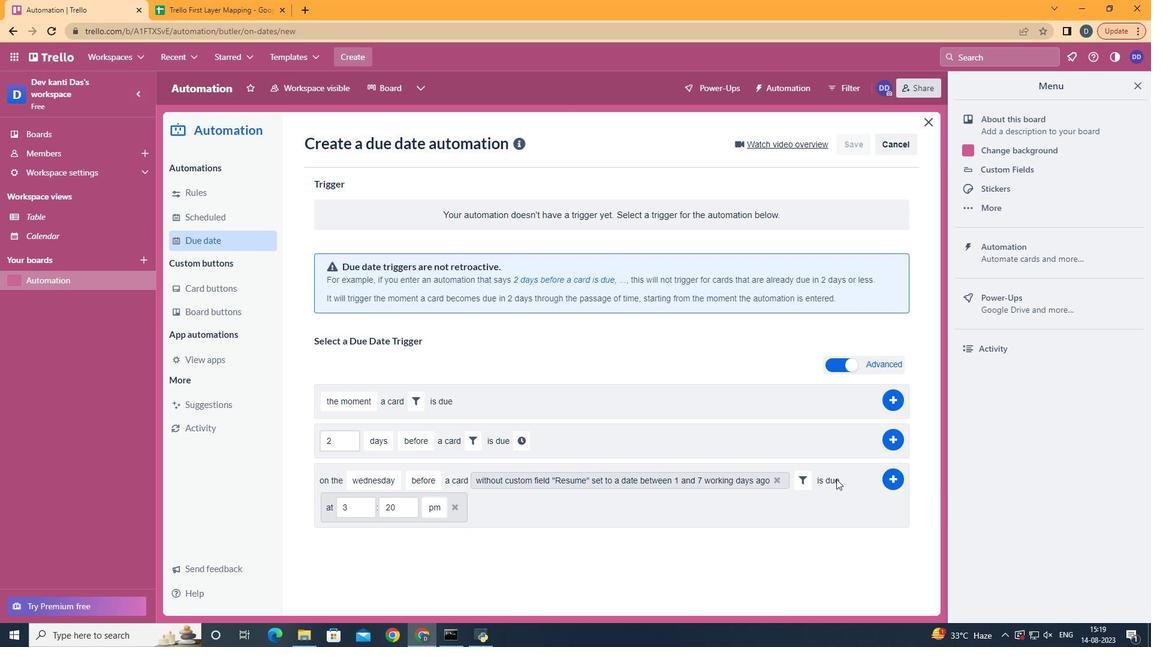 
Action: Mouse moved to (369, 509)
Screenshot: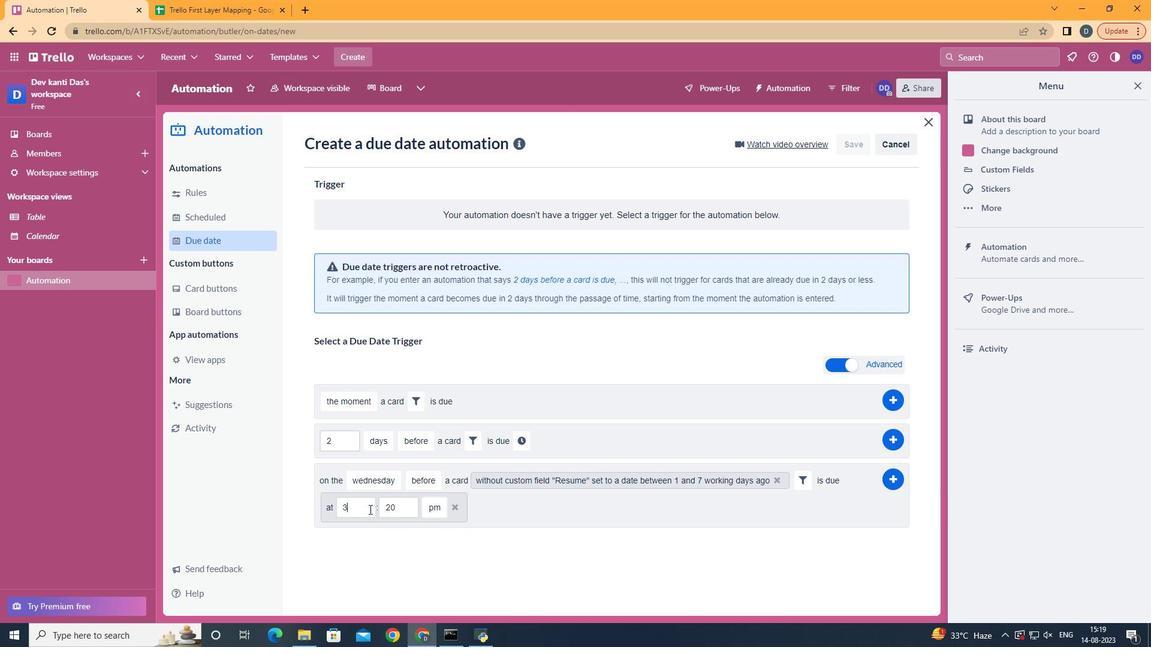 
Action: Mouse pressed left at (369, 509)
Screenshot: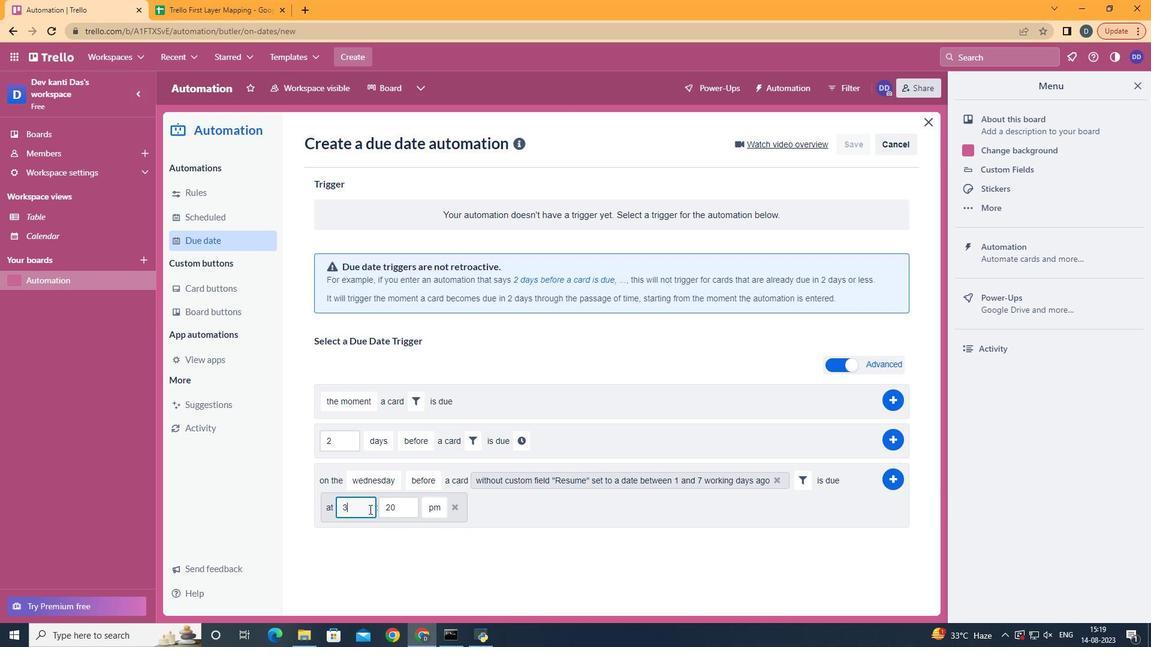 
Action: Key pressed <Key.backspace>11
Screenshot: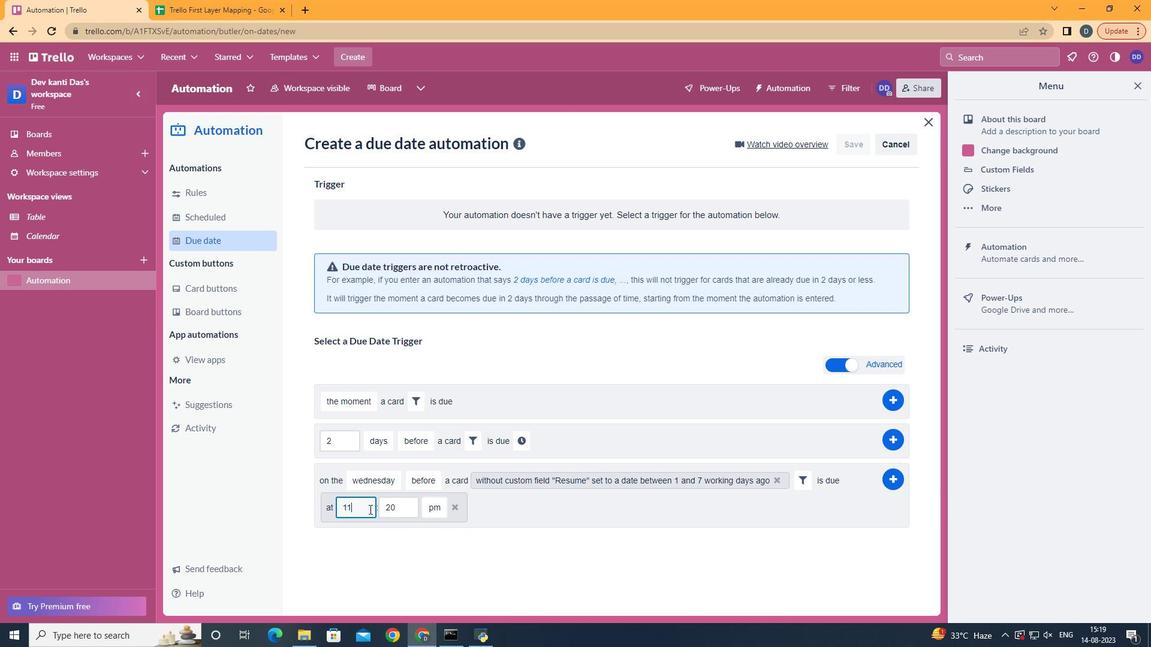 
Action: Mouse moved to (400, 504)
Screenshot: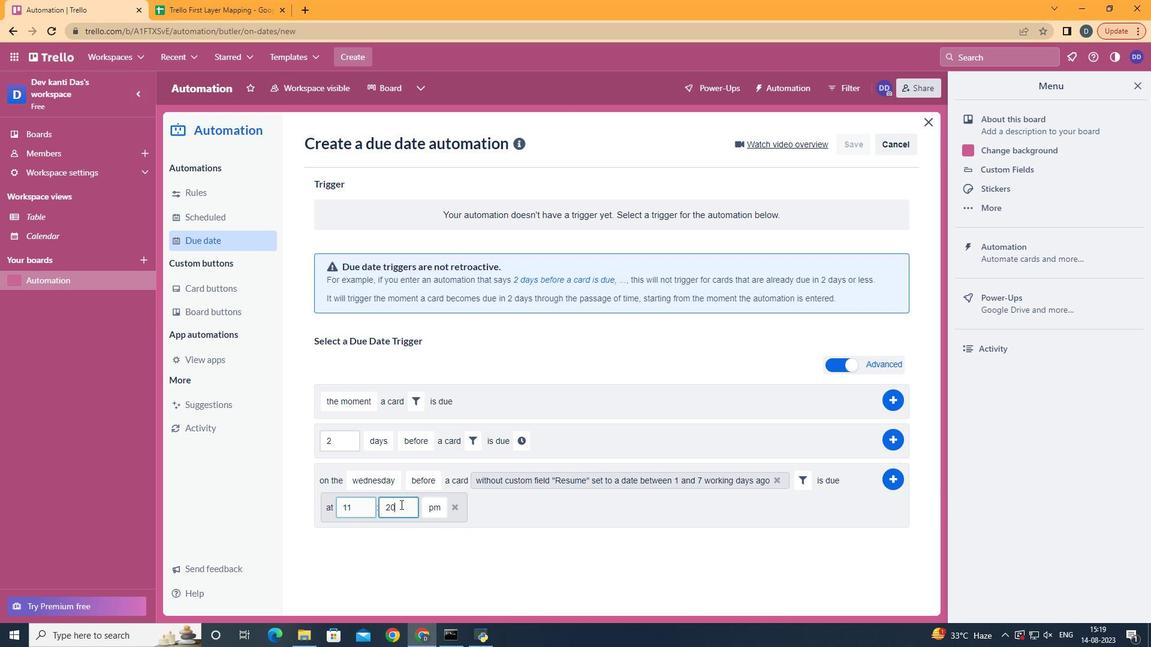 
Action: Mouse pressed left at (400, 504)
Screenshot: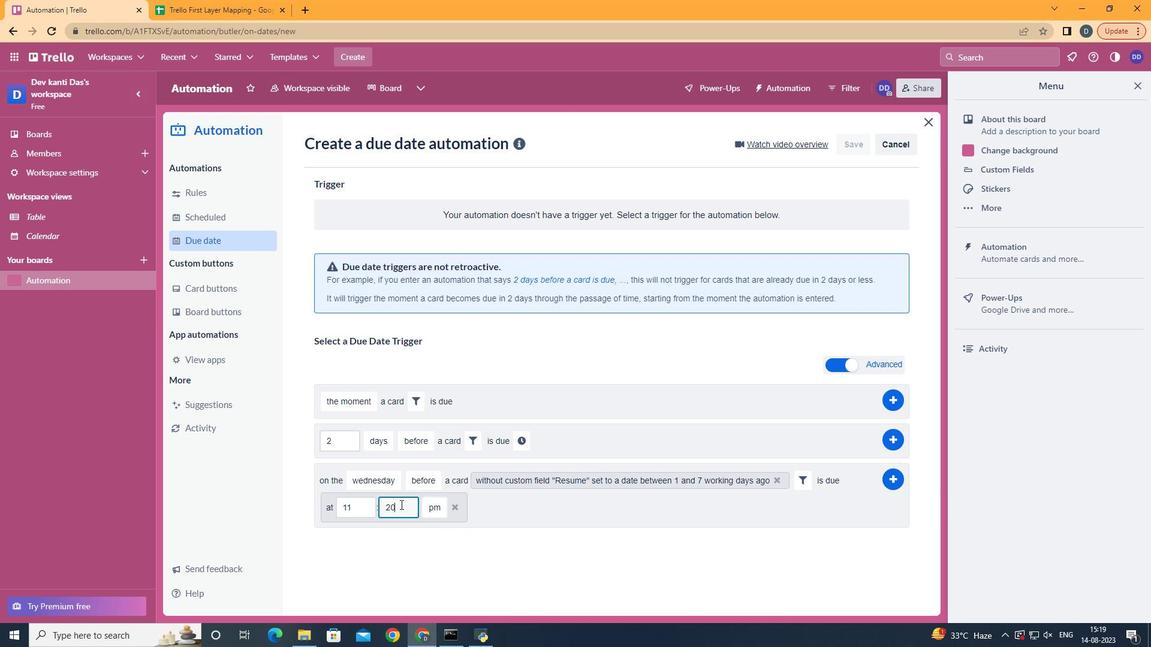 
Action: Key pressed <Key.backspace>
Screenshot: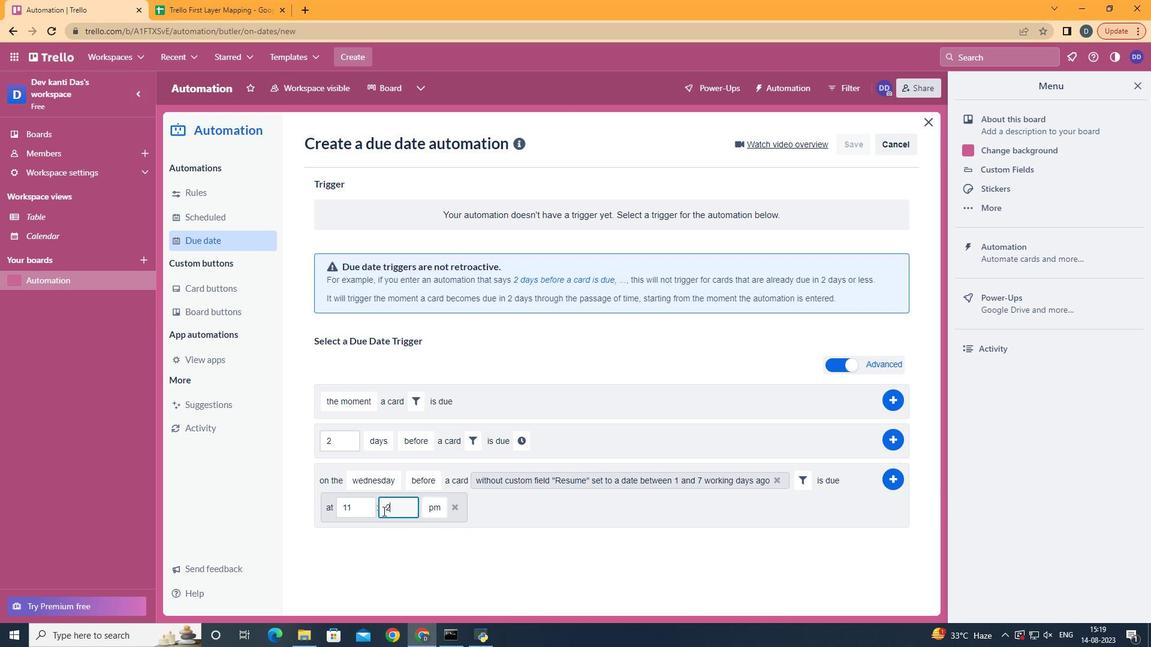 
Action: Mouse moved to (383, 511)
Screenshot: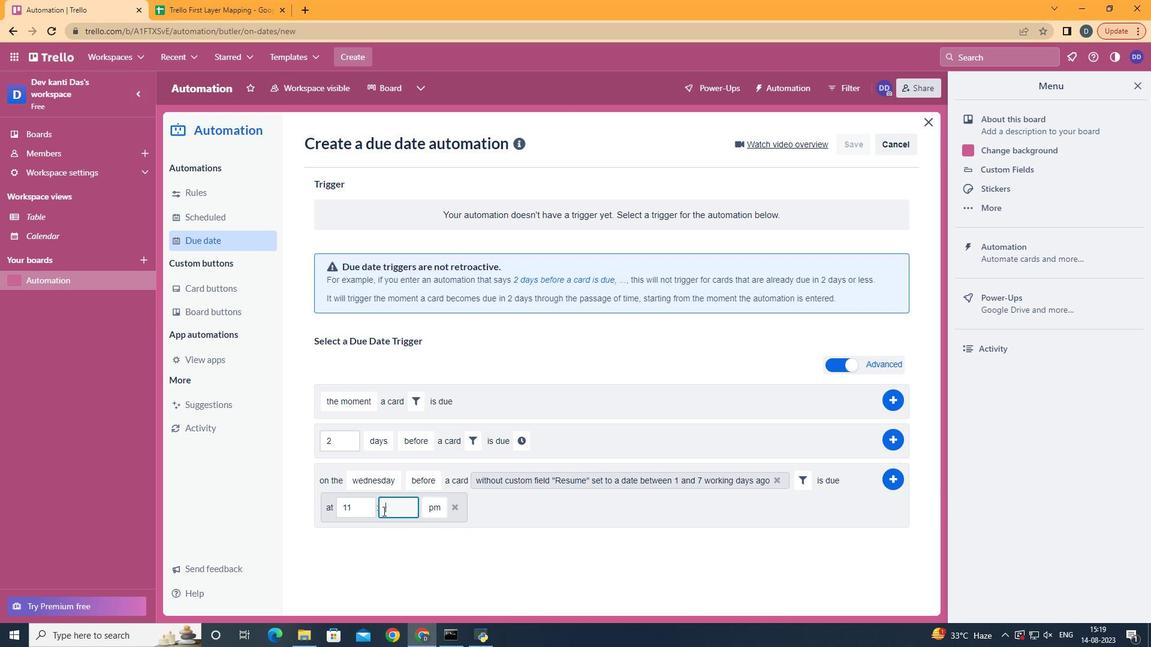 
Action: Key pressed <Key.backspace>00
Screenshot: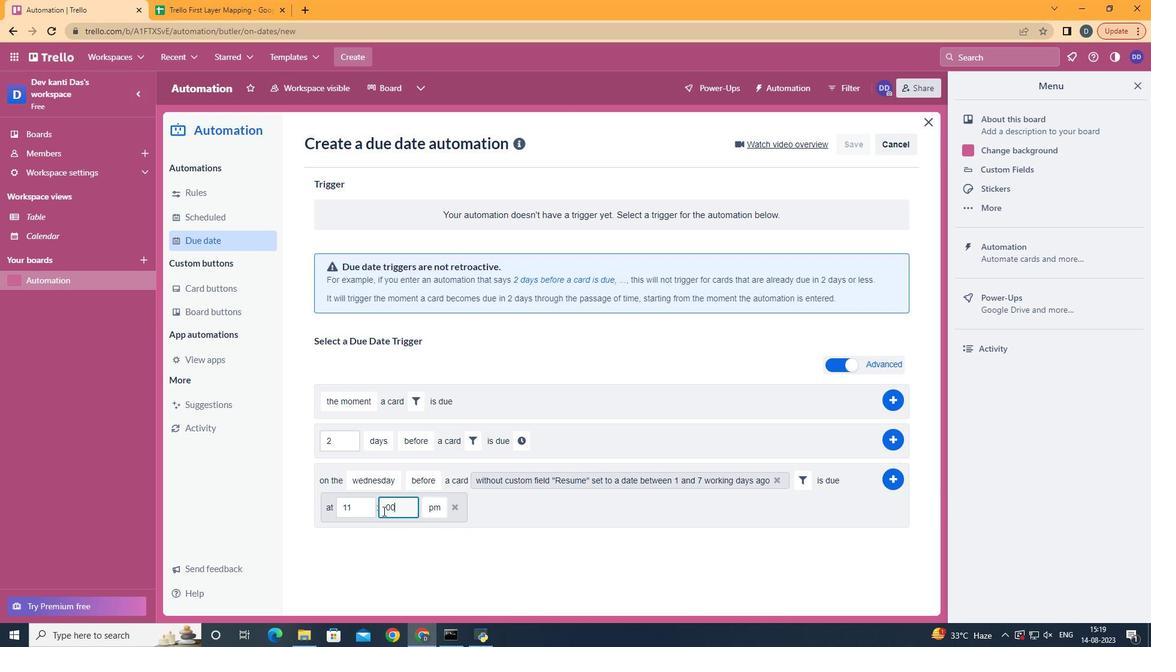 
Action: Mouse moved to (433, 525)
Screenshot: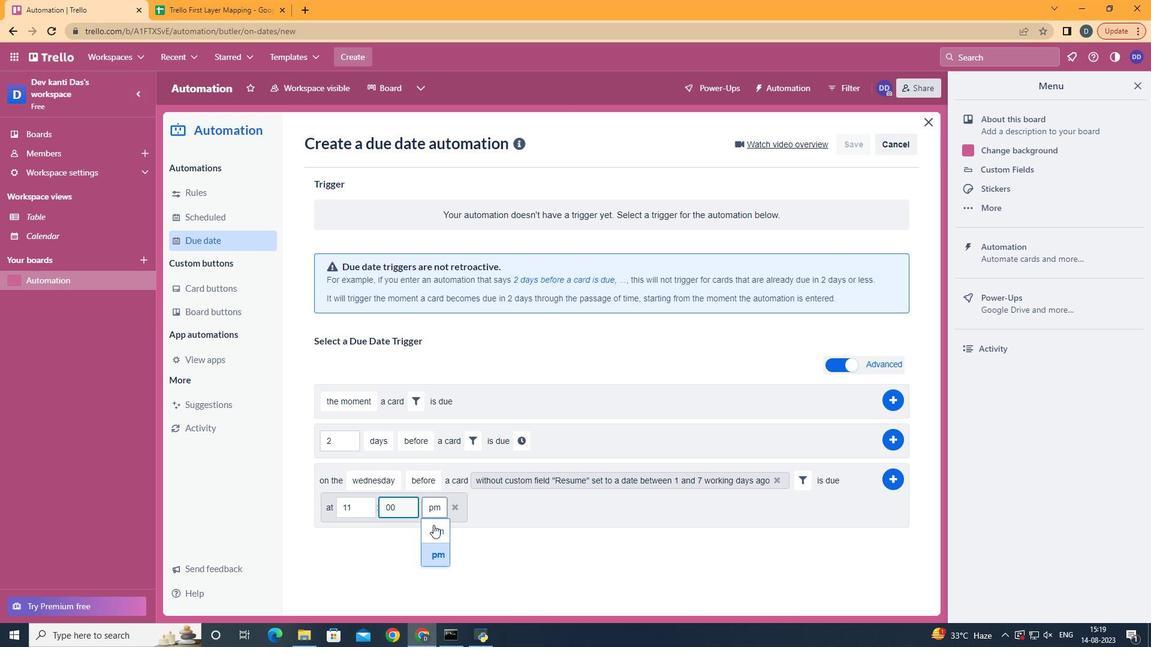 
Action: Mouse pressed left at (433, 525)
Screenshot: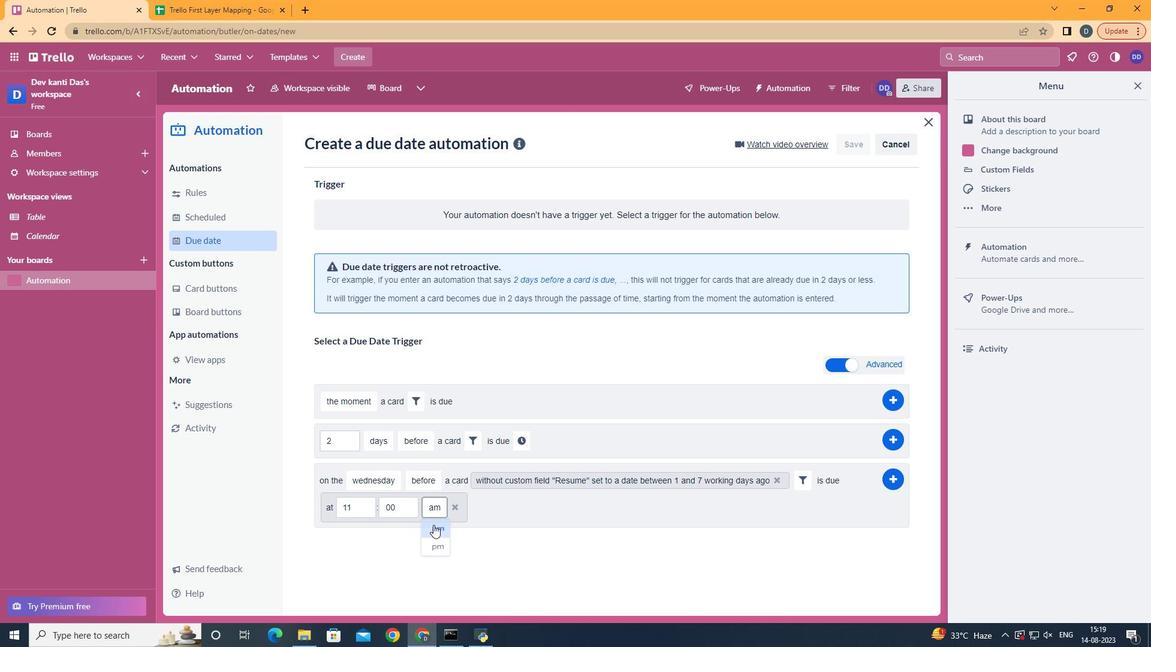 
Action: Mouse moved to (898, 480)
Screenshot: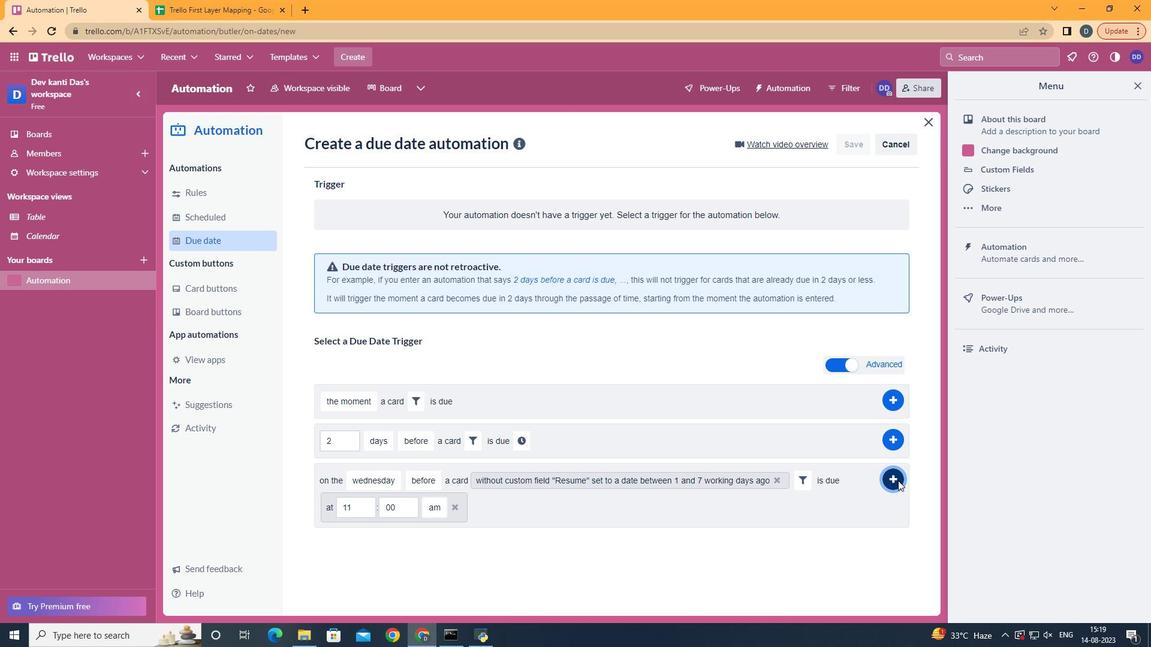 
Action: Mouse pressed left at (898, 480)
Screenshot: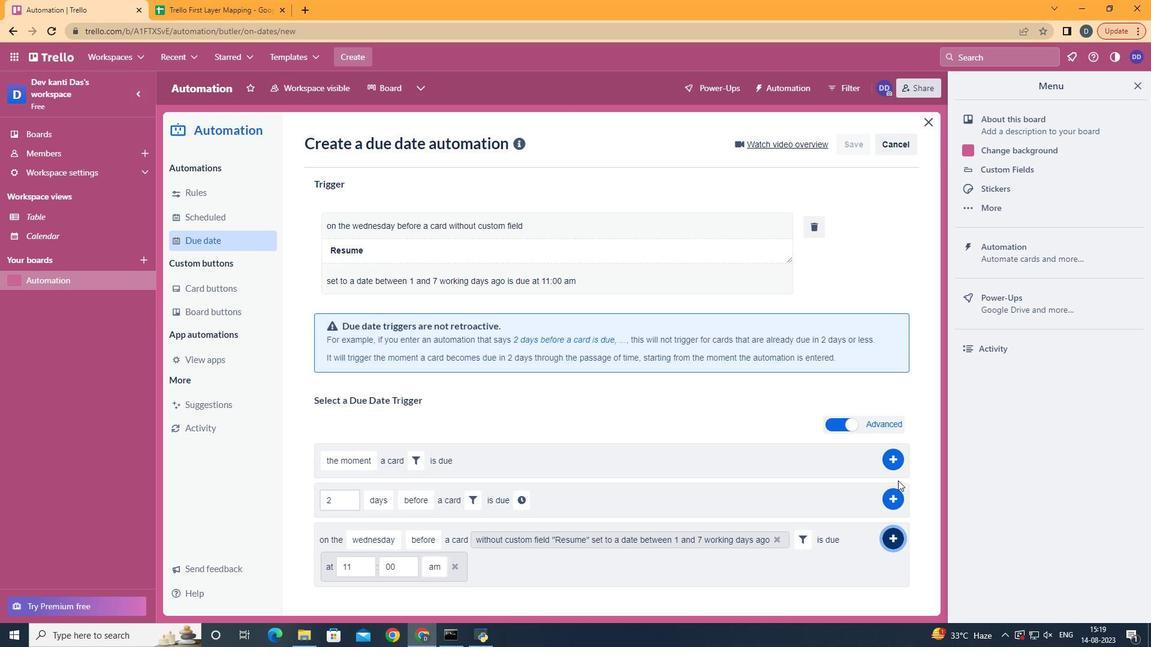 
Action: Mouse moved to (898, 480)
Screenshot: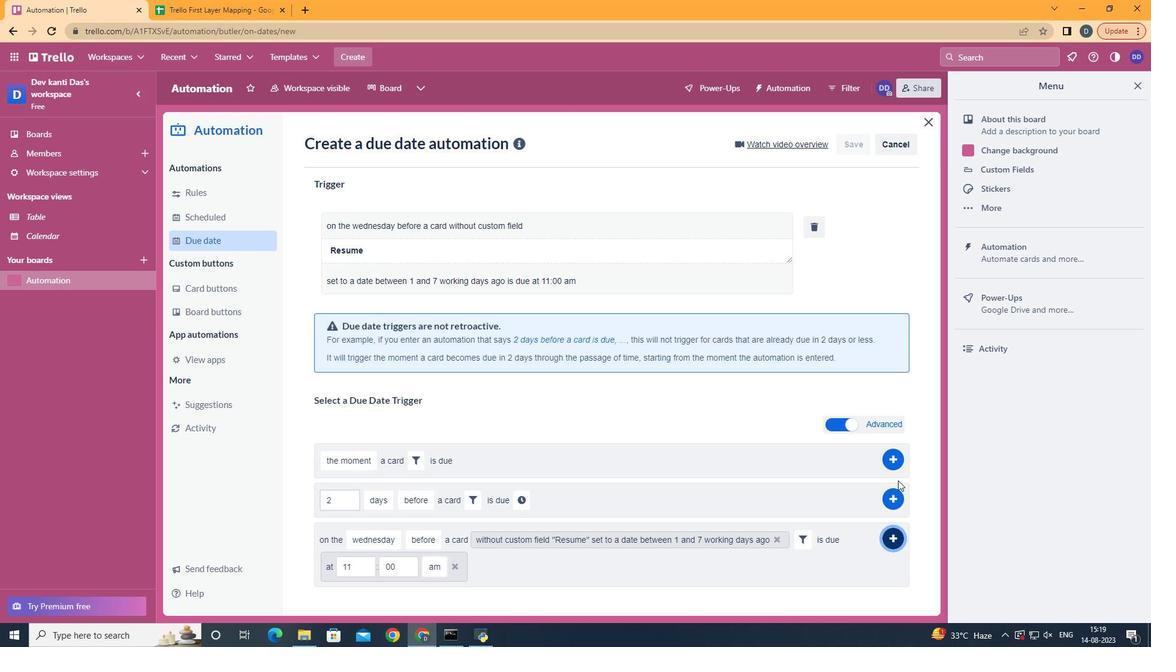 
